Task: Open an excel sheet with  and write heading  Discount data  Add 10 product name:-  'Apple, Banana, _x000D_
Orange, Tomato, Potato, Onion, Carrot, Milk, Bread, Eggs (dozen). ' in January Last week sales are  1.99, 0.49, 0.79, 1.29, 0.99, 0.89, 0.69, 2.49, 1.99, 2.99. _x000D_
Discount (%):-  10, 20, 15, 5, 12, 8, 25, 10, 15, 20. Save page analysisSalesByMonth_2022
Action: Mouse moved to (87, 221)
Screenshot: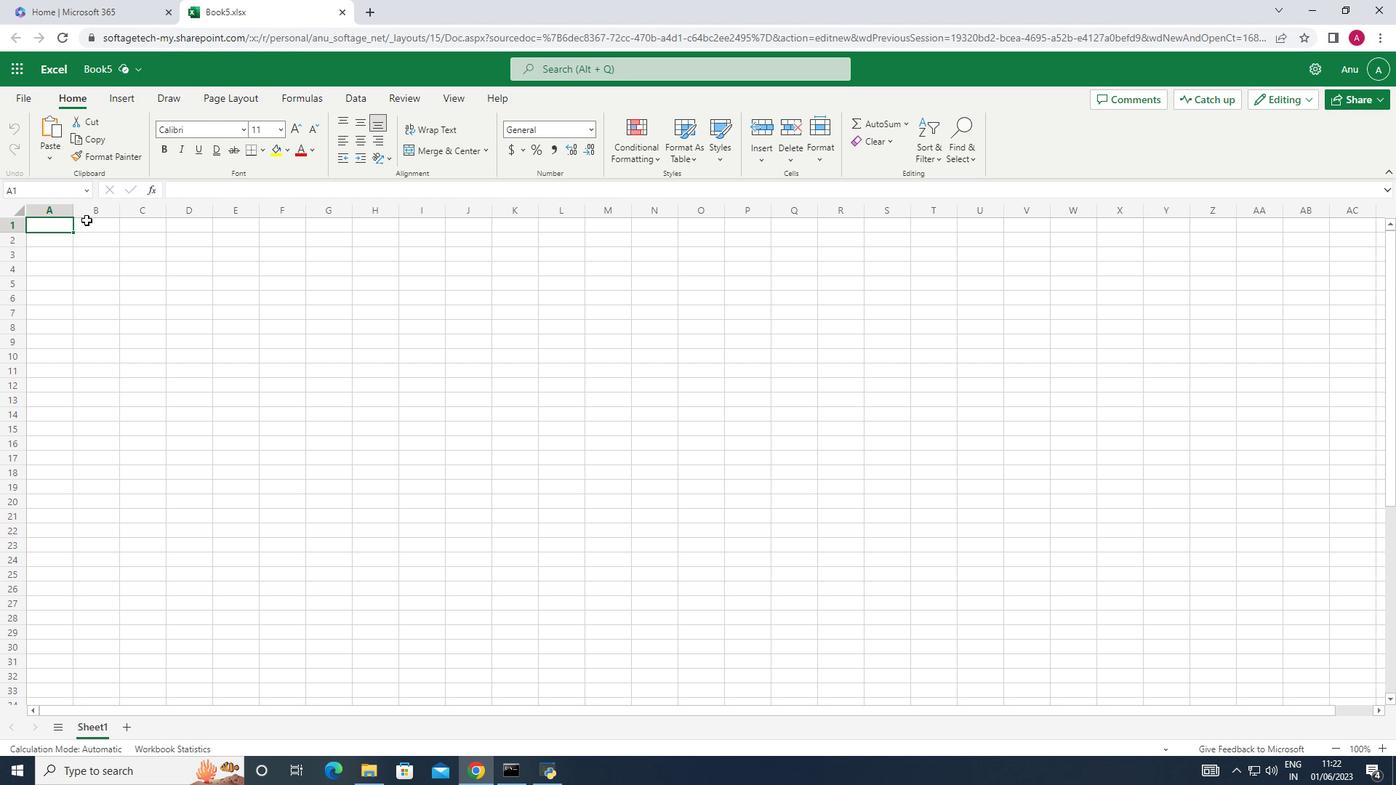
Action: Mouse pressed left at (87, 221)
Screenshot: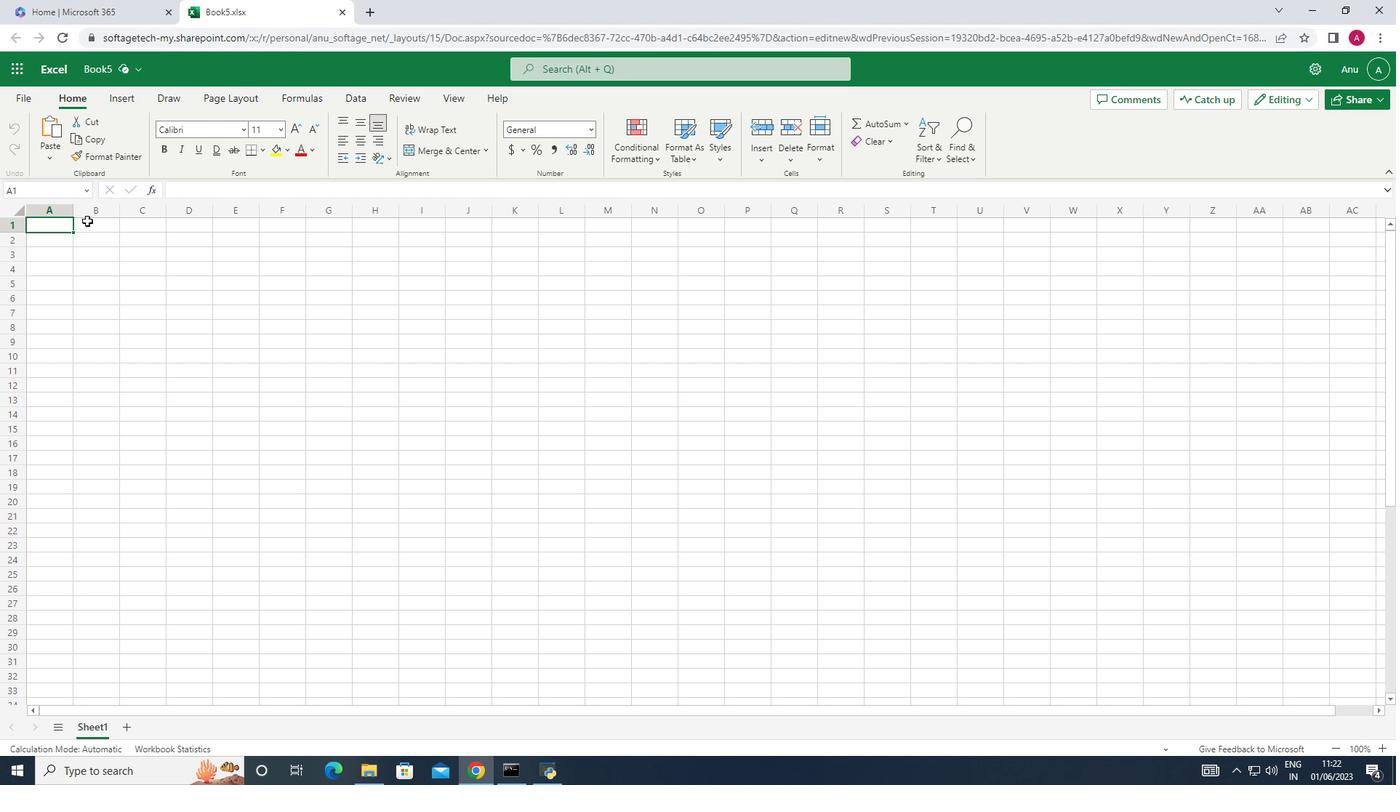 
Action: Key pressed <Key.shift>Discount<Key.space><Key.shift>Data<Key.down><Key.left><Key.shift_r>Produv<Key.backspace>ct<Key.space><Key.shift_r><Key.shift_r><Key.shift_r>Name<Key.down><Key.shift>Apple<Key.space><Key.down><Key.shift>Bnana<Key.up><Key.down><Key.shift>Banana<Key.down><Key.shift>Orange<Key.down><Key.shift><Key.shift><Key.shift>Tomato<Key.down><Key.shift>Potato<Key.down><Key.shift>Onion<Key.down><Key.shift>Carrot<Key.down><Key.shift>Milk<Key.down><Key.shift><Key.shift>Bread<Key.down><Key.shift><Key.shift><Key.shift>Eggd<Key.shift_r>(dozen<Key.shift_r><Key.shift_r><Key.shift_r><Key.shift_r><Key.shift_r><Key.shift_r><Key.shift_r><Key.shift_r>)
Screenshot: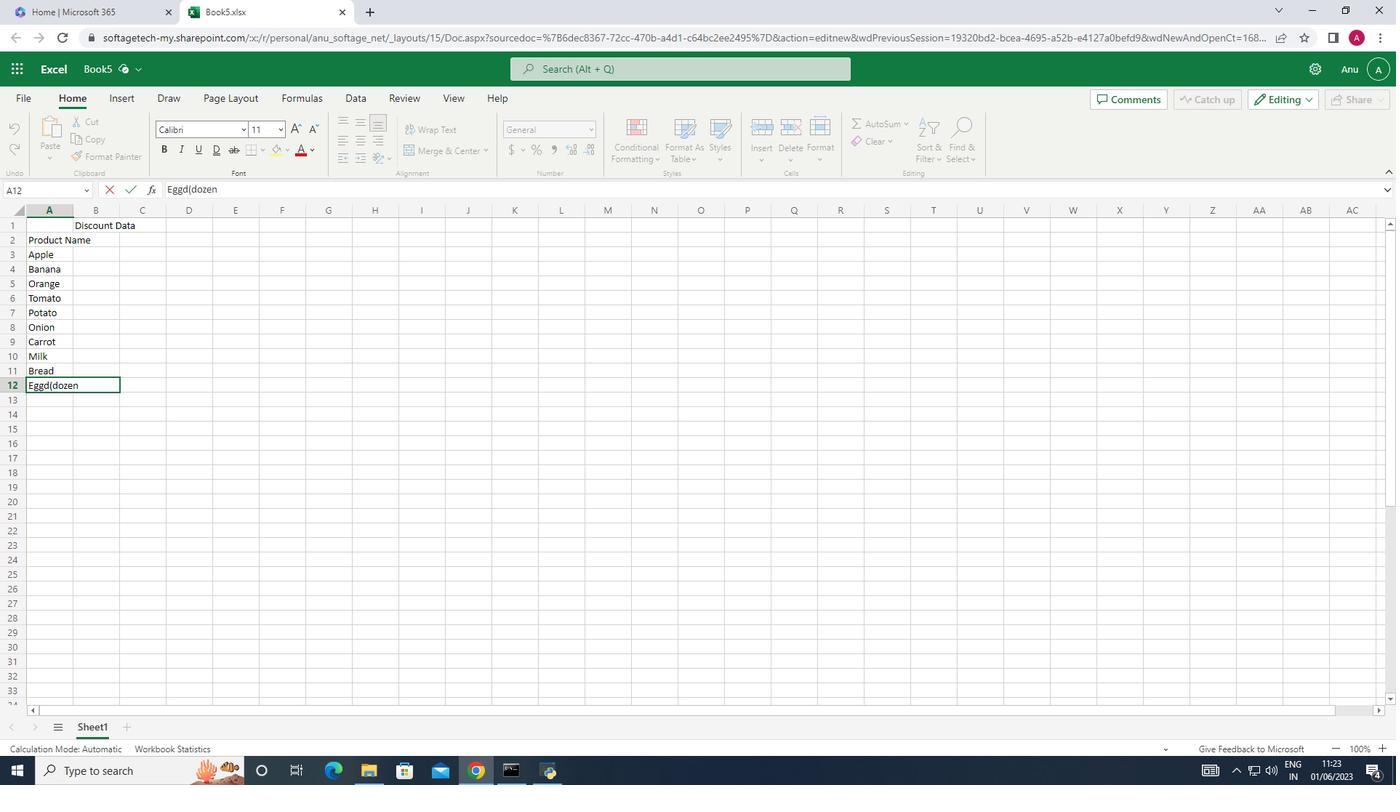 
Action: Mouse moved to (71, 210)
Screenshot: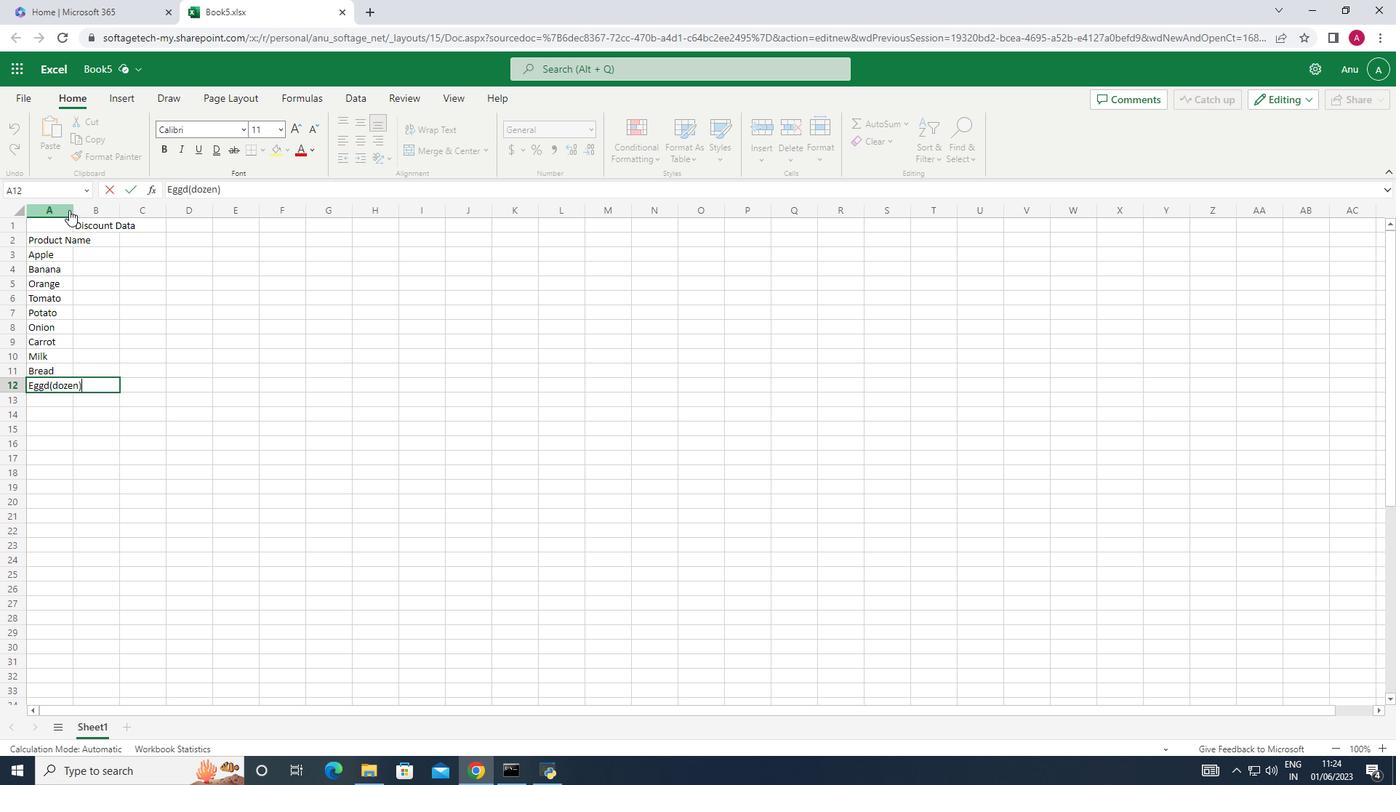 
Action: Mouse pressed left at (71, 210)
Screenshot: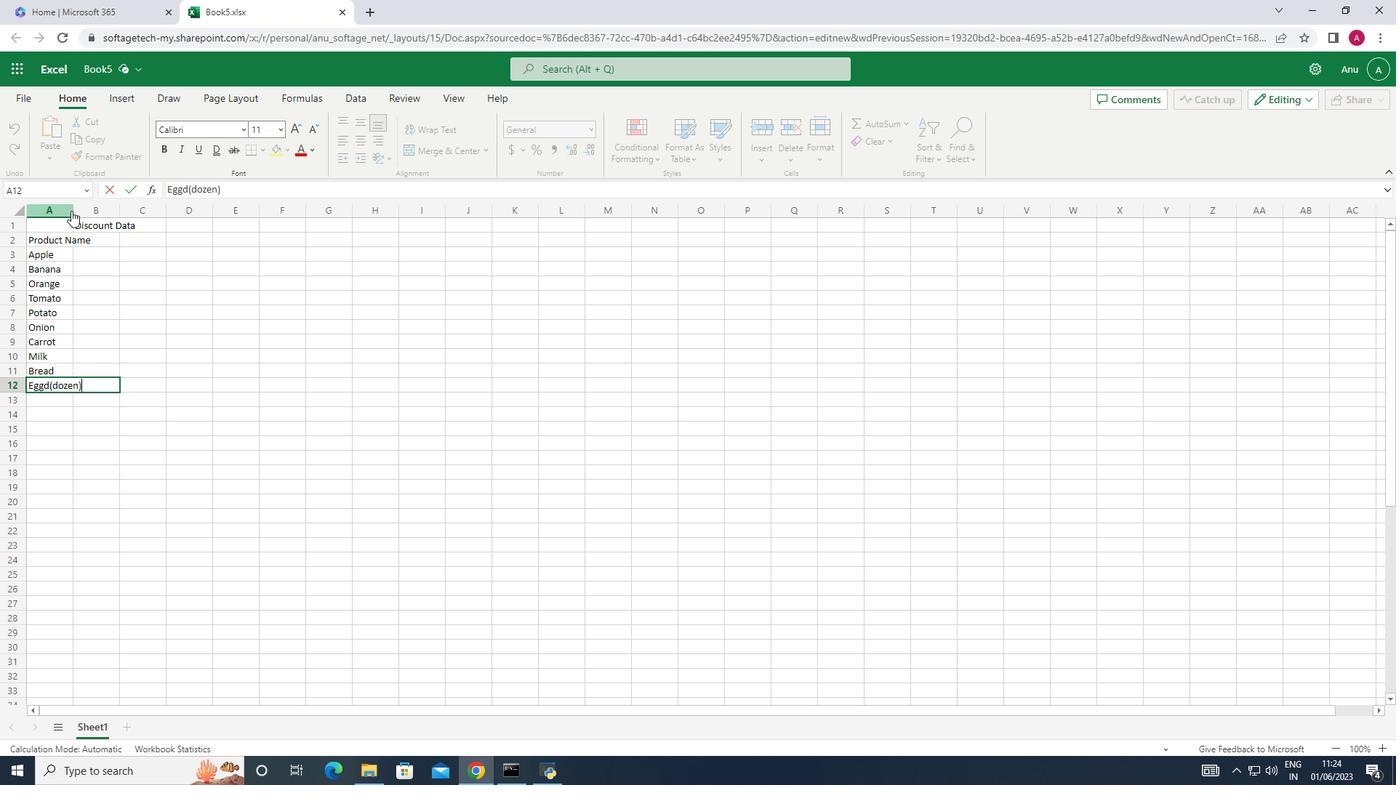
Action: Mouse moved to (74, 208)
Screenshot: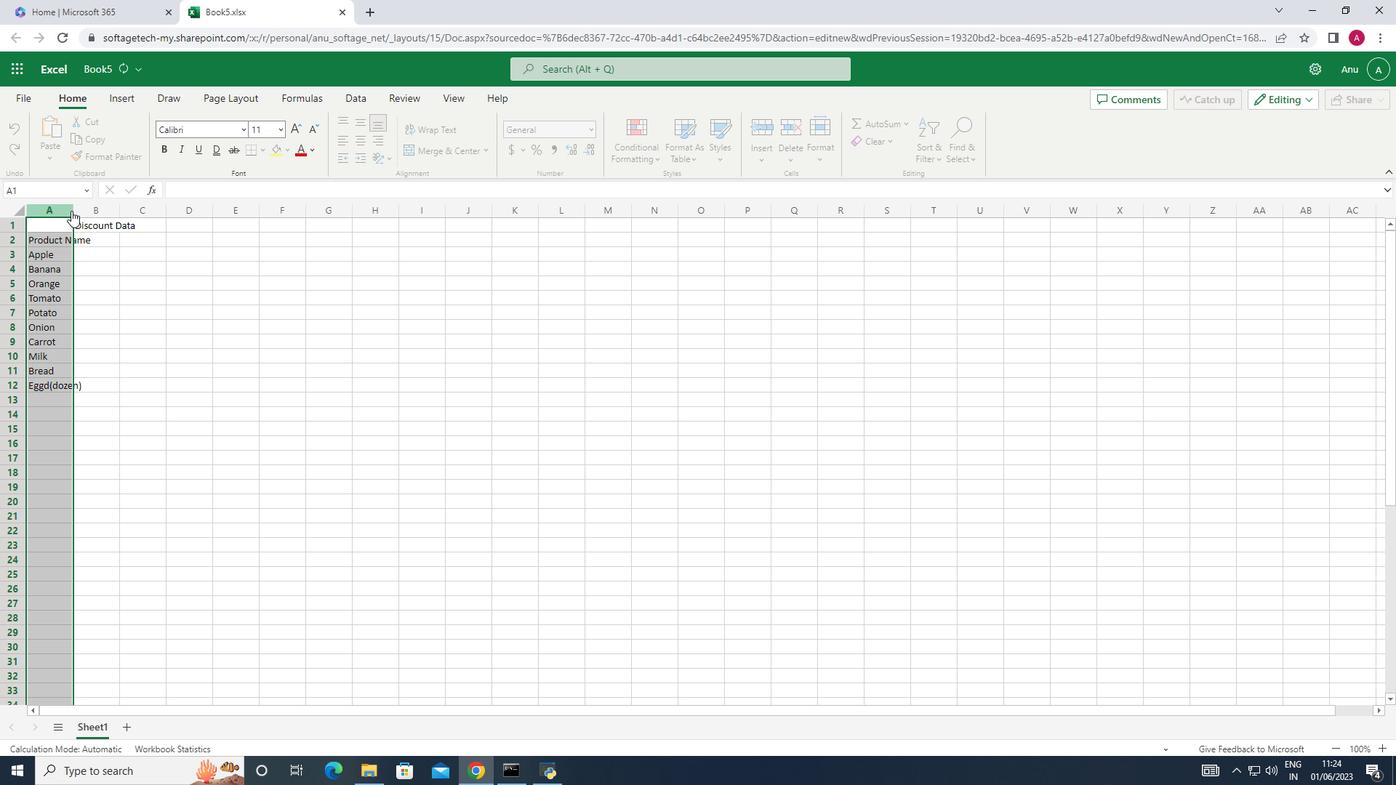 
Action: Mouse pressed left at (74, 208)
Screenshot: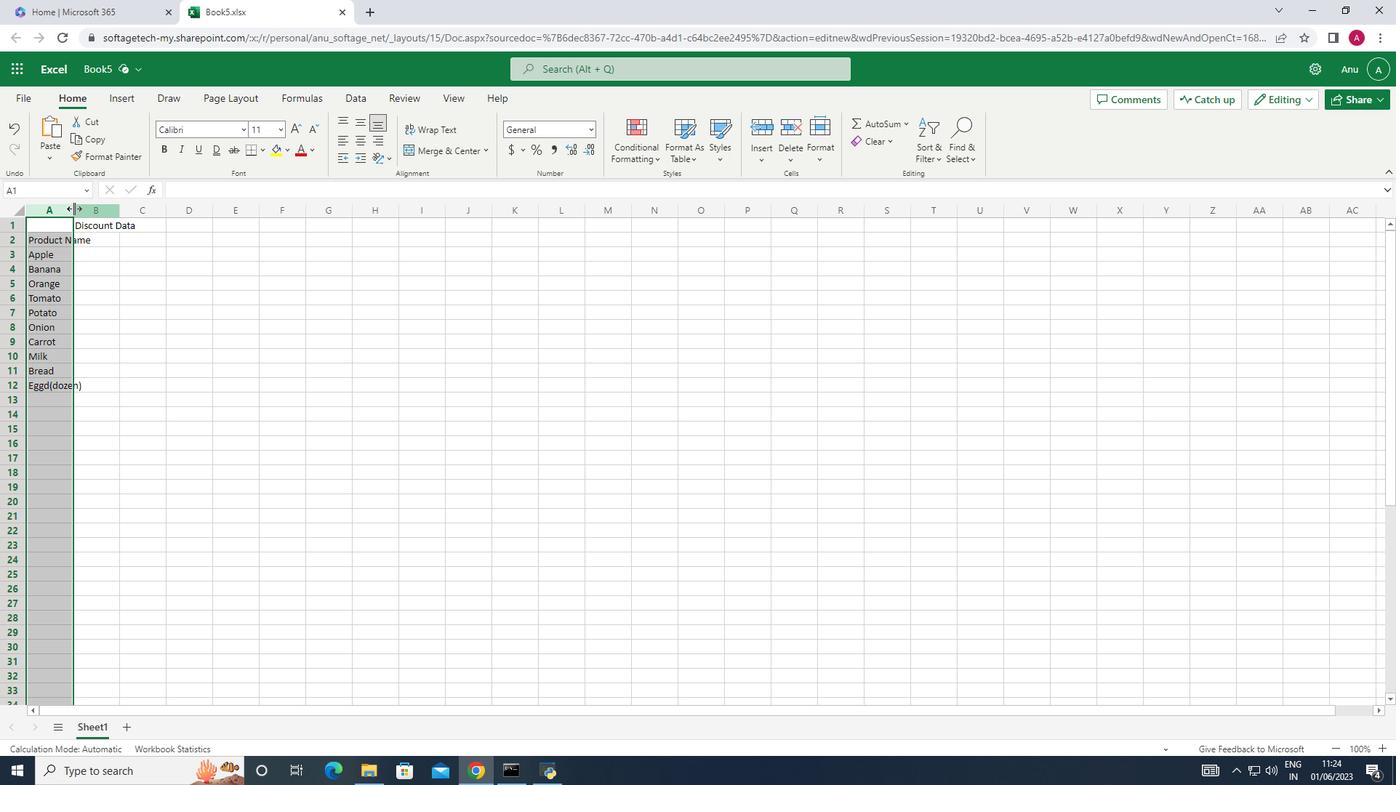 
Action: Mouse pressed left at (74, 208)
Screenshot: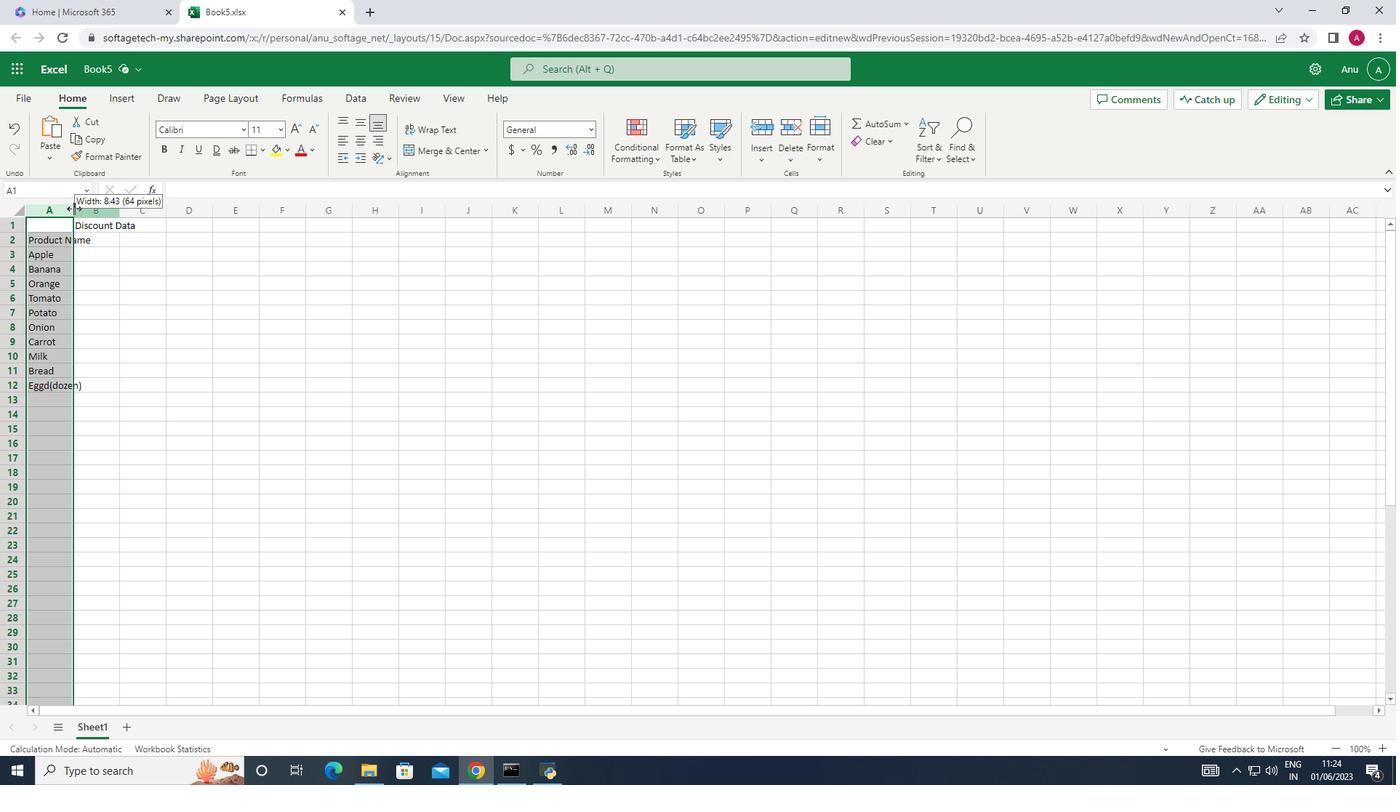 
Action: Mouse moved to (109, 244)
Screenshot: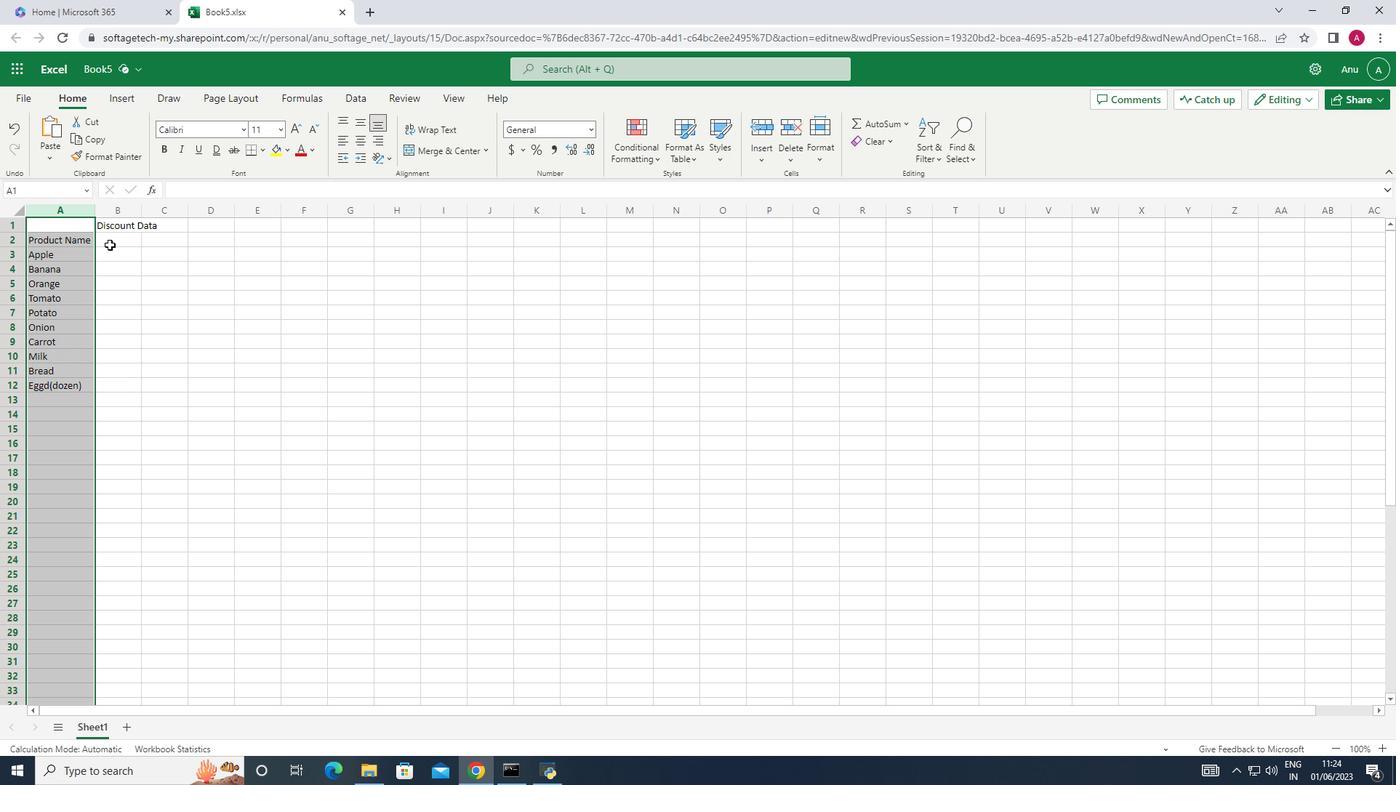 
Action: Mouse pressed left at (109, 244)
Screenshot: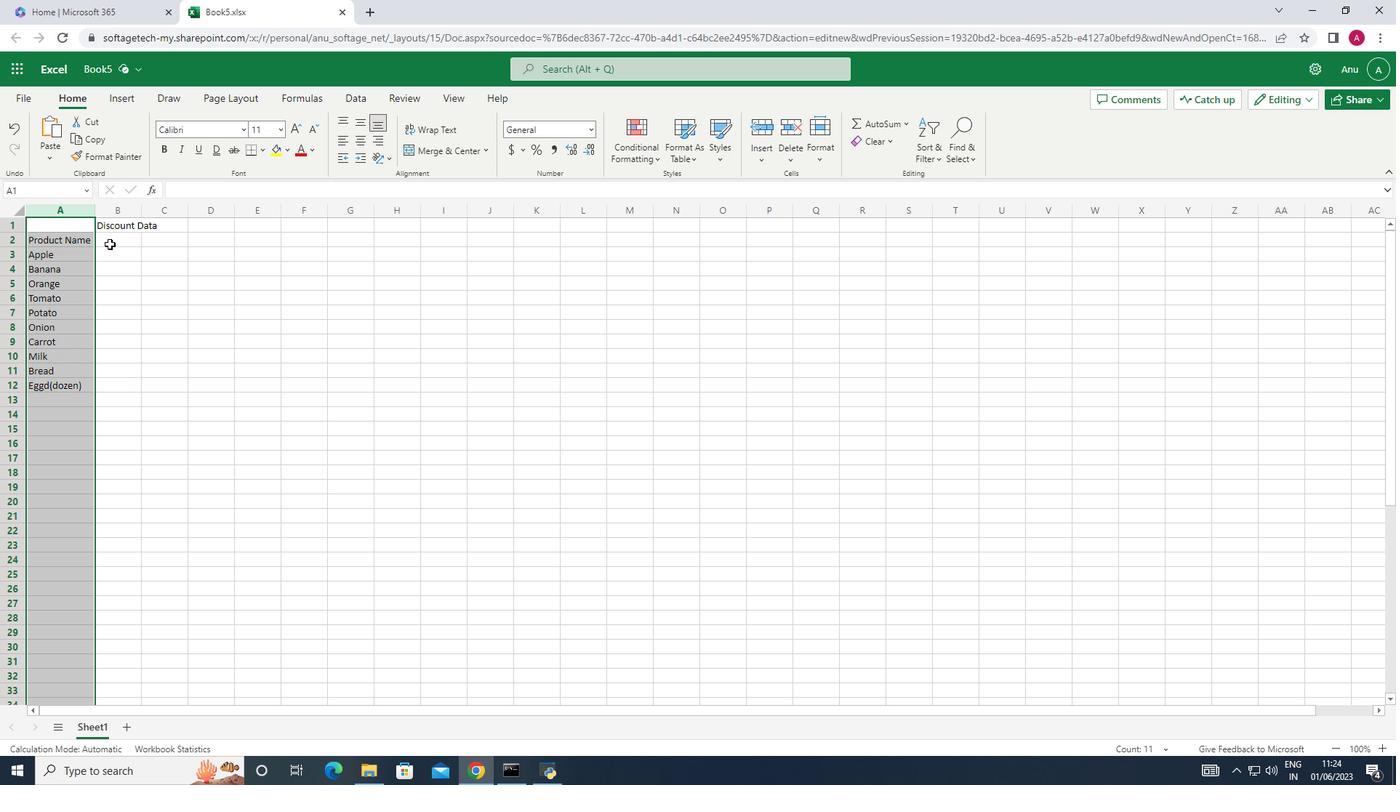 
Action: Key pressed <Key.shift_r>January<Key.space><Key.shift_r>Last<Key.space><Key.shift>Week<Key.space><Key.shift>Sales<Key.down>1.99<Key.down>0.49<Key.down>0.79<Key.down>1.29<Key.down>0.99<Key.down>0.89<Key.down>0.69<Key.down>2.49<Key.down>1.99<Key.down>2.99
Screenshot: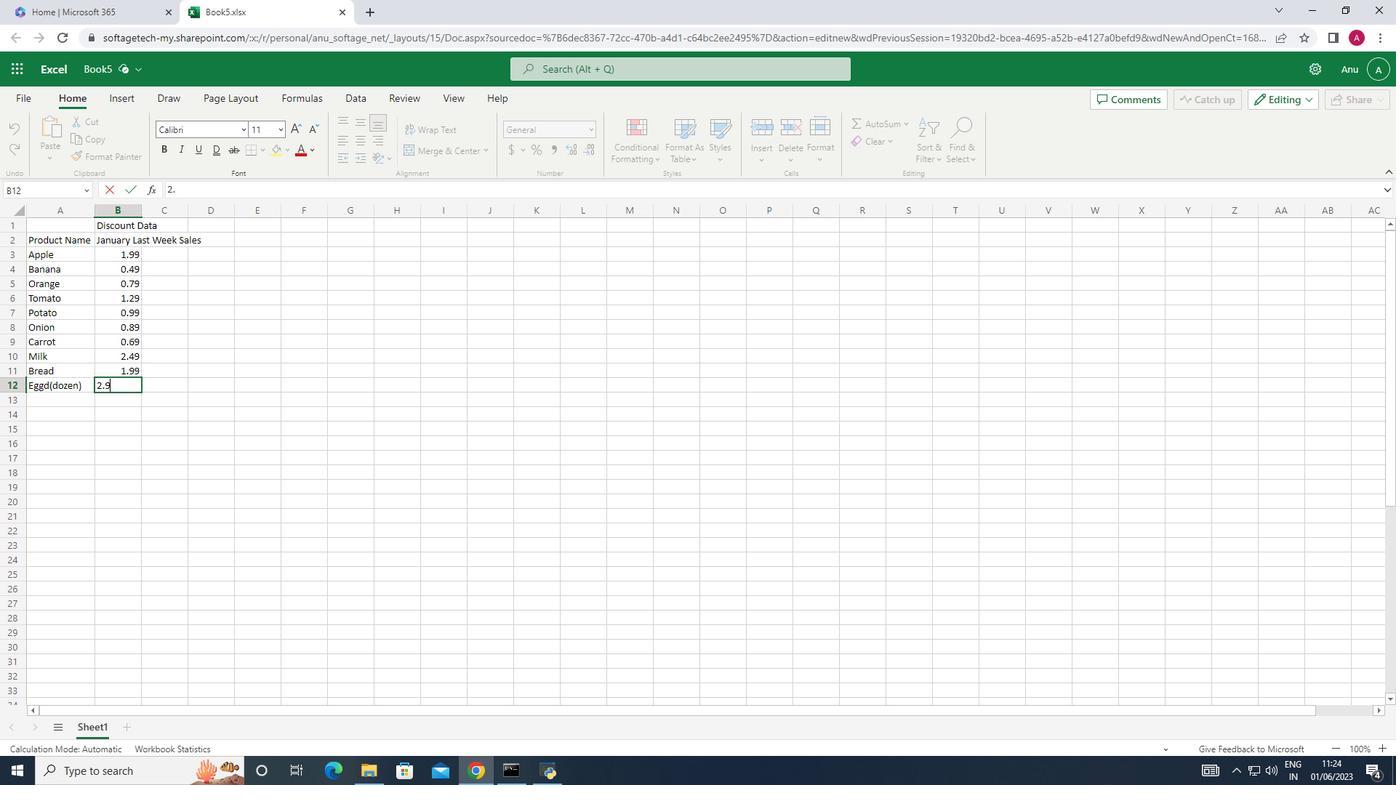 
Action: Mouse moved to (141, 205)
Screenshot: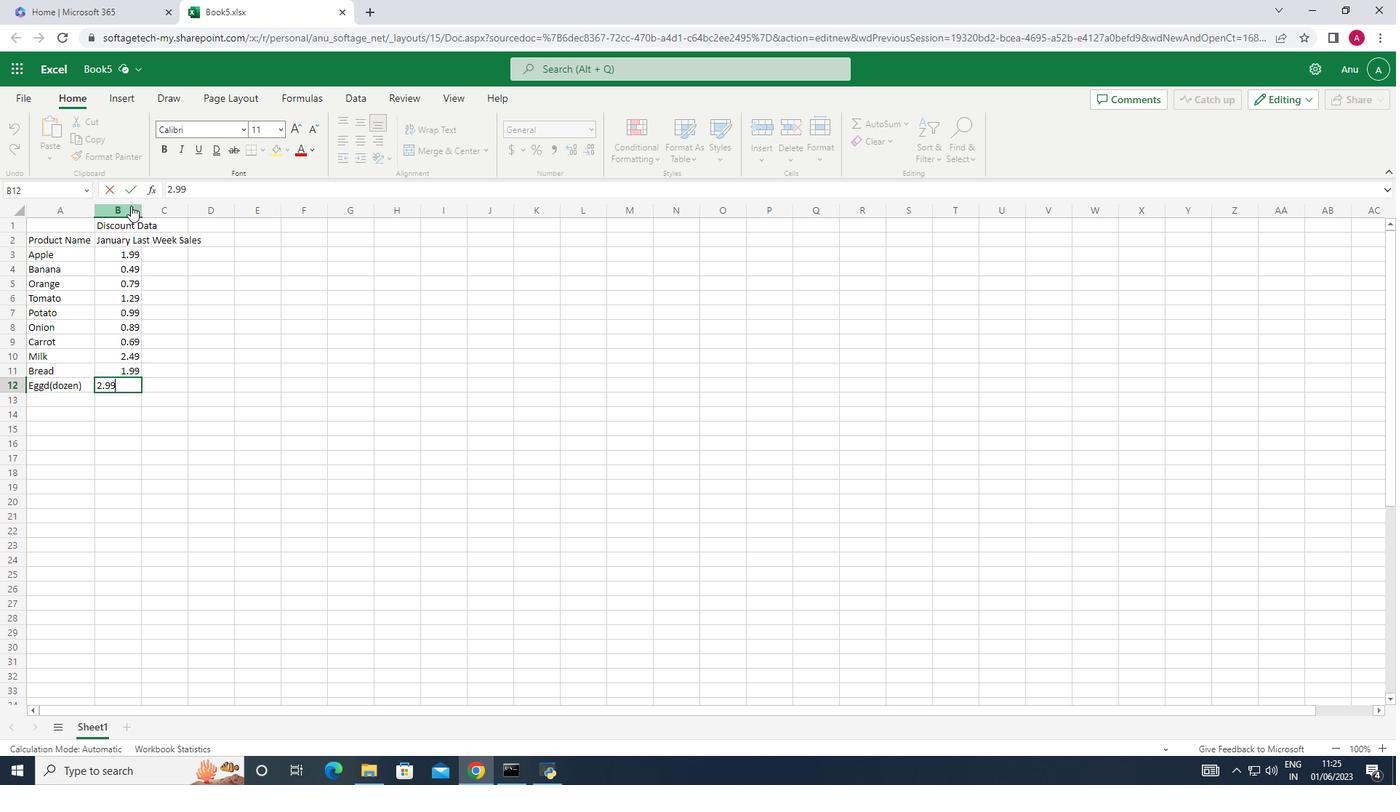 
Action: Mouse pressed left at (141, 205)
Screenshot: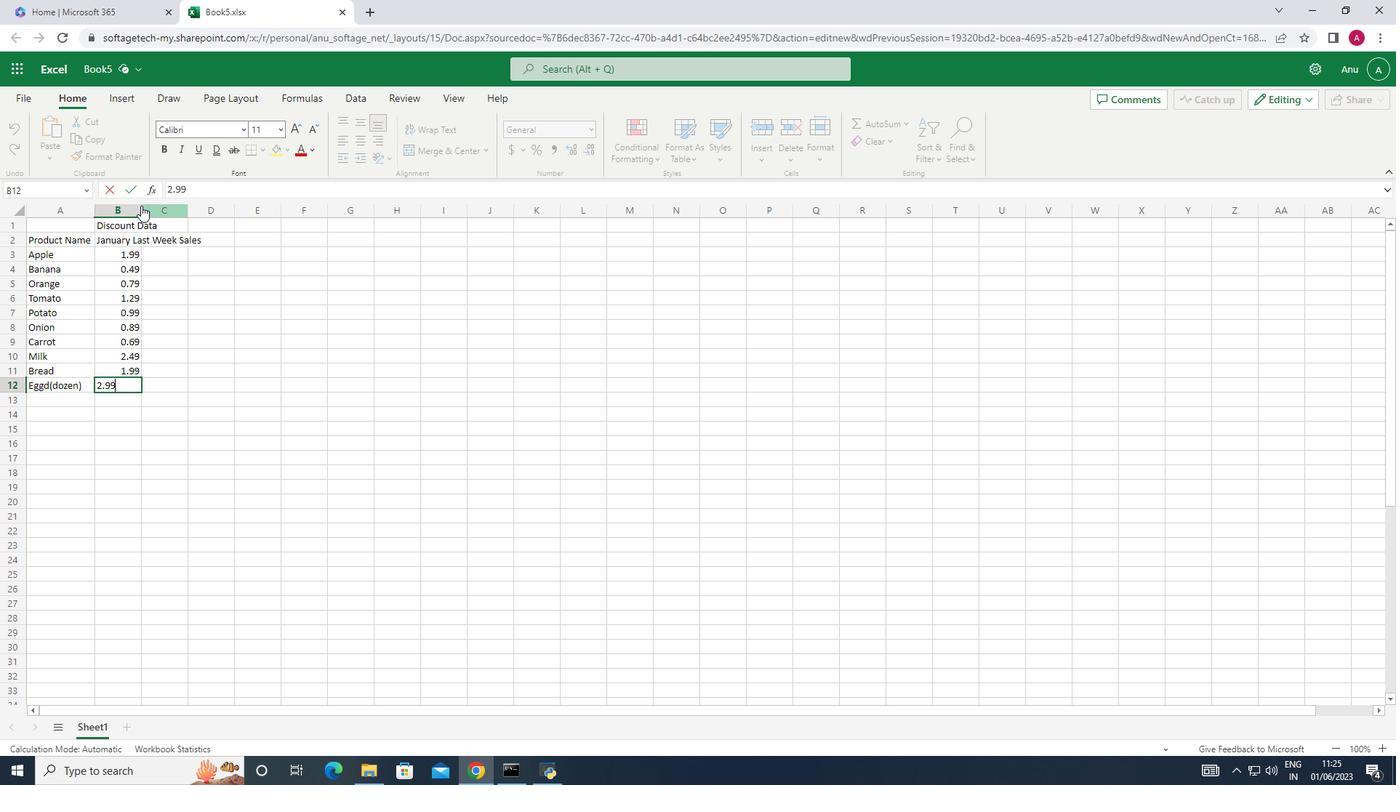 
Action: Mouse moved to (138, 208)
Screenshot: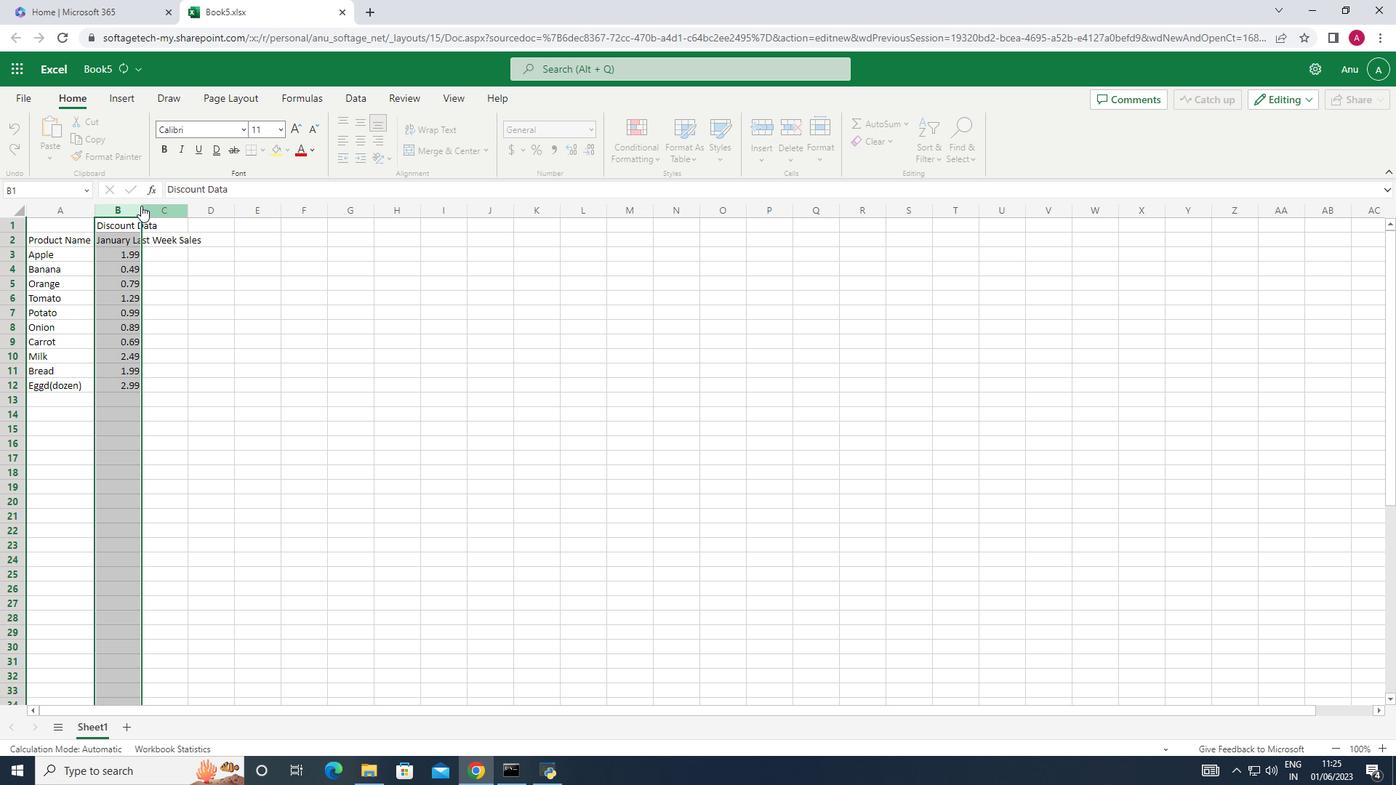 
Action: Mouse pressed left at (138, 208)
Screenshot: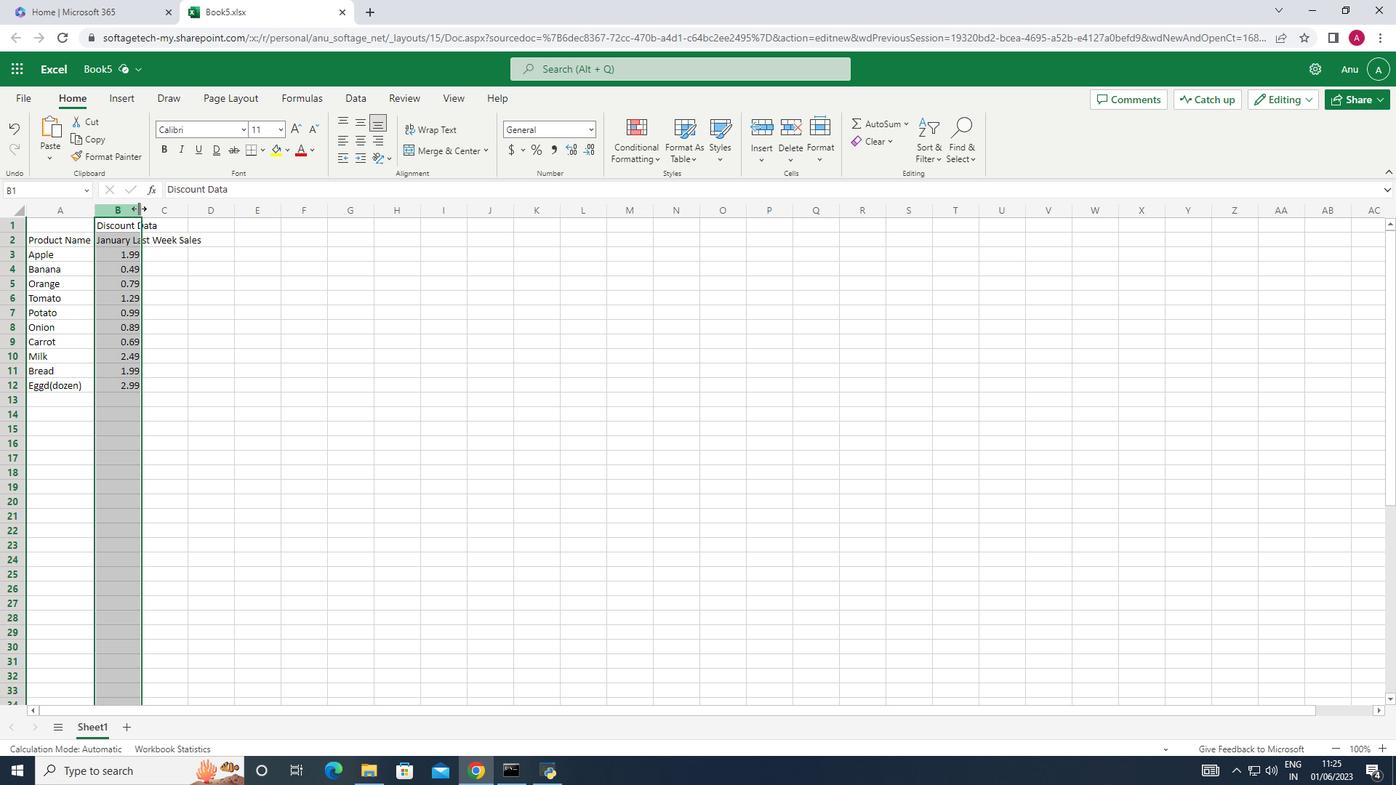 
Action: Mouse pressed left at (138, 208)
Screenshot: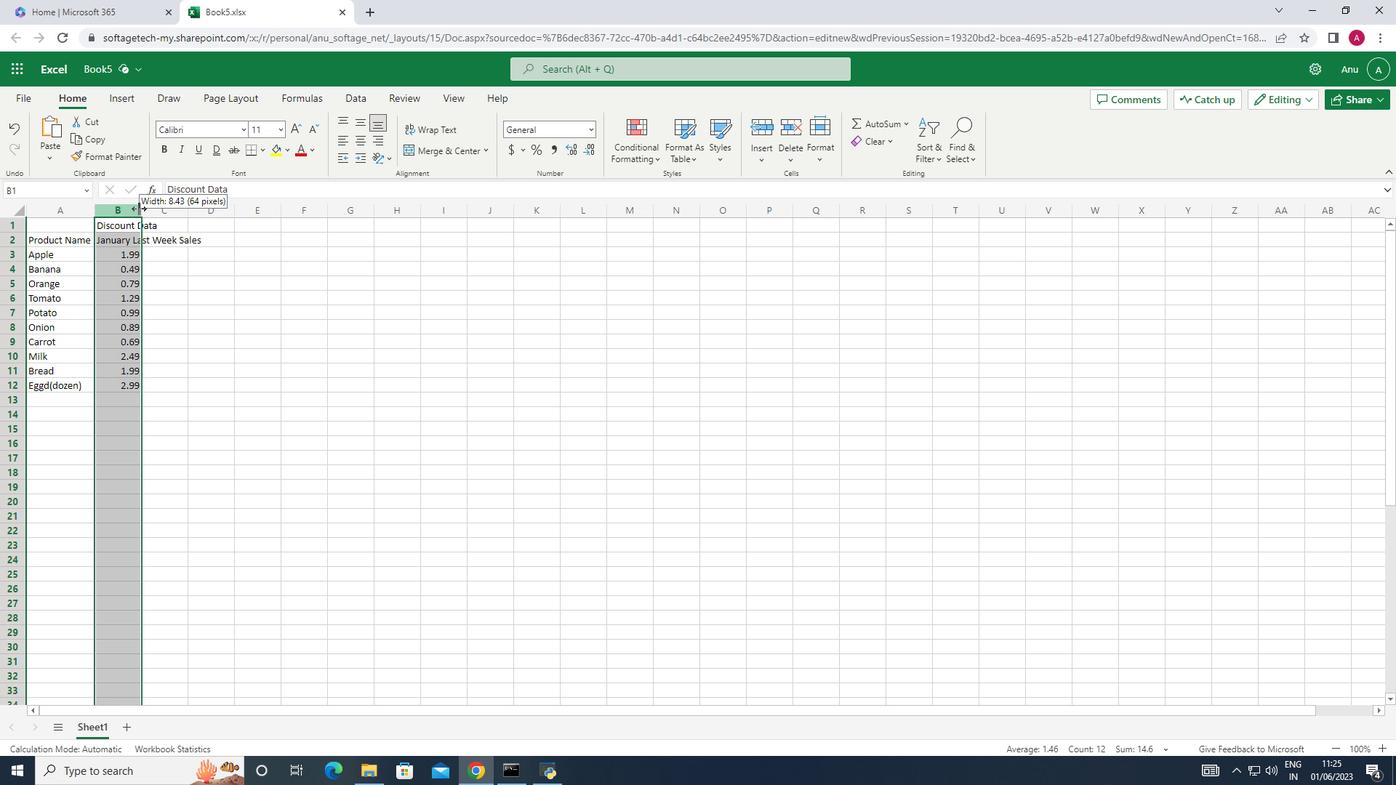 
Action: Mouse moved to (237, 241)
Screenshot: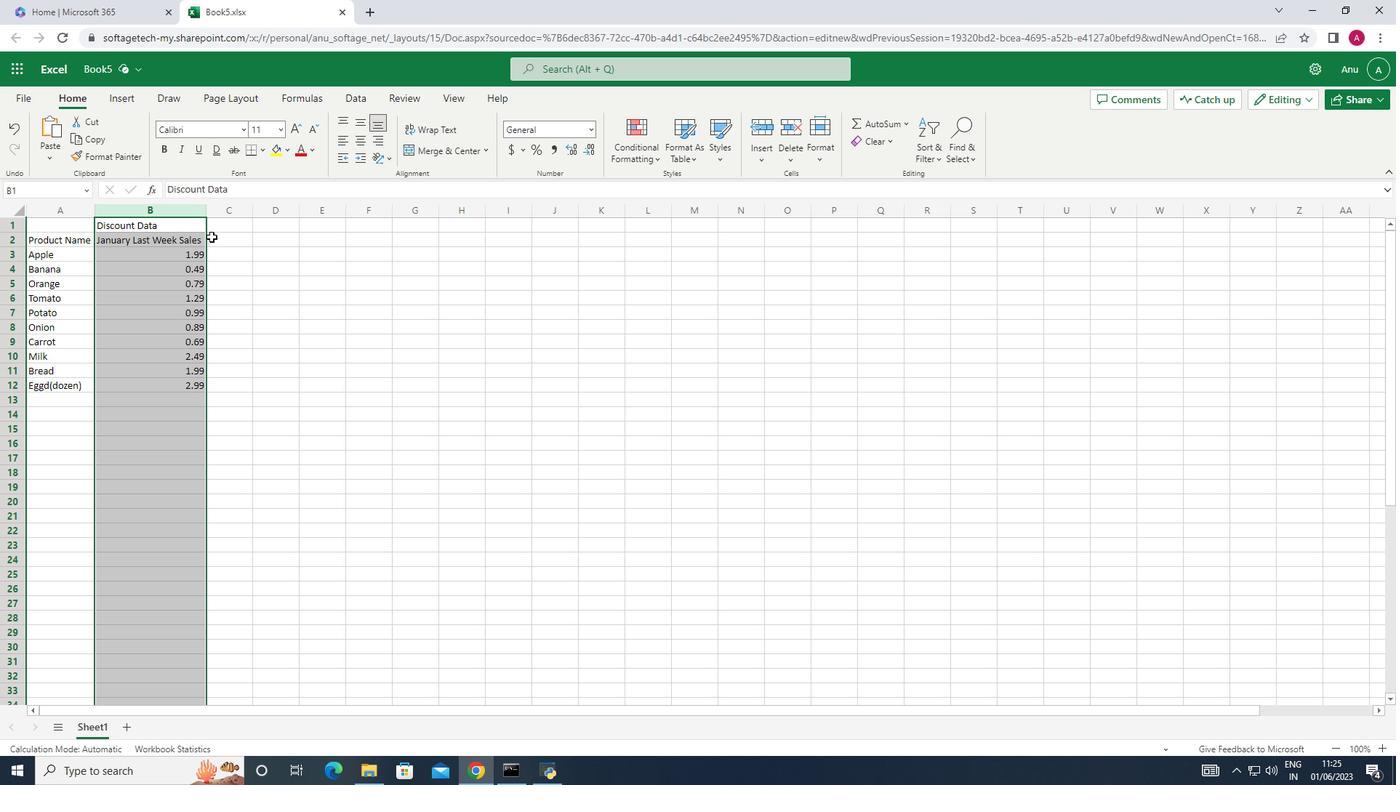 
Action: Mouse pressed left at (237, 241)
Screenshot: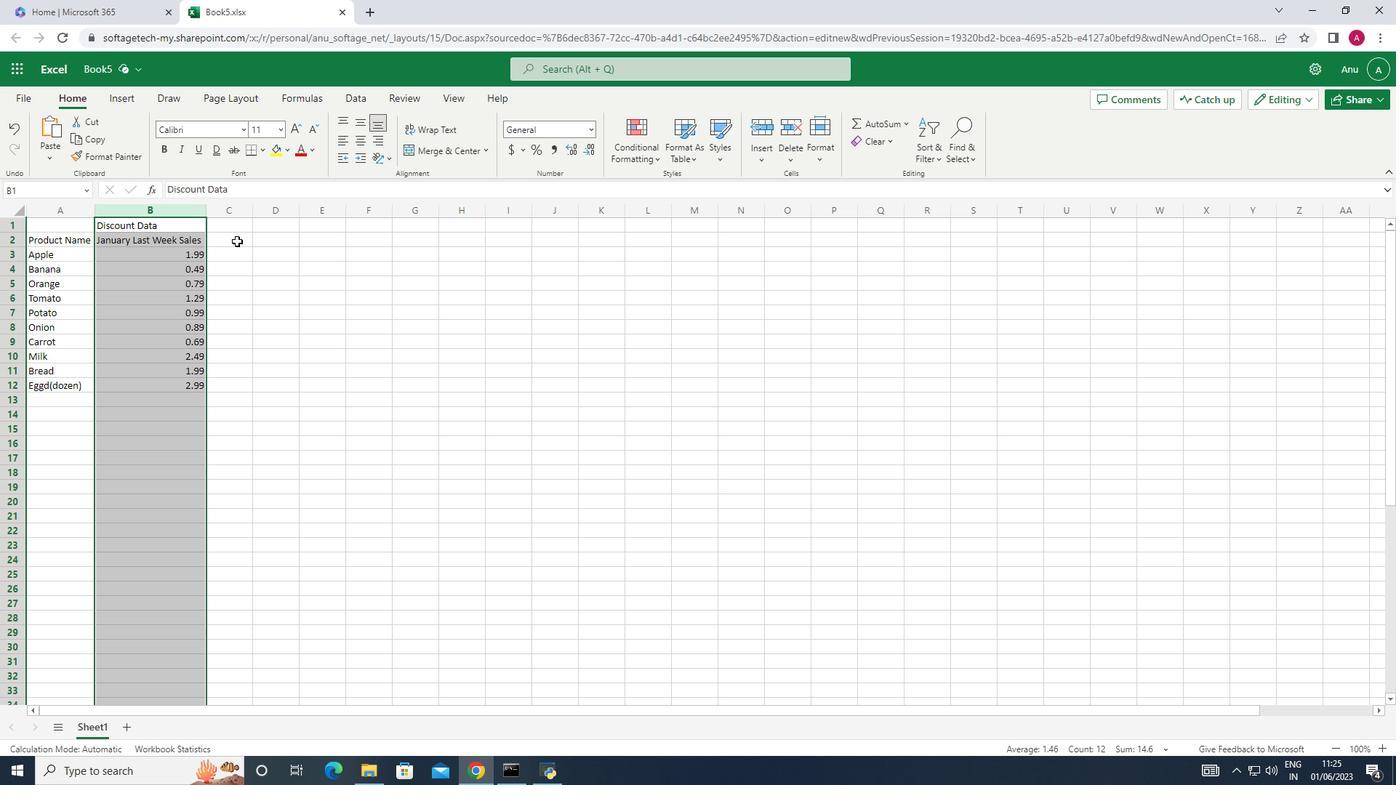 
Action: Key pressed <Key.shift>Discount<Key.down>
Screenshot: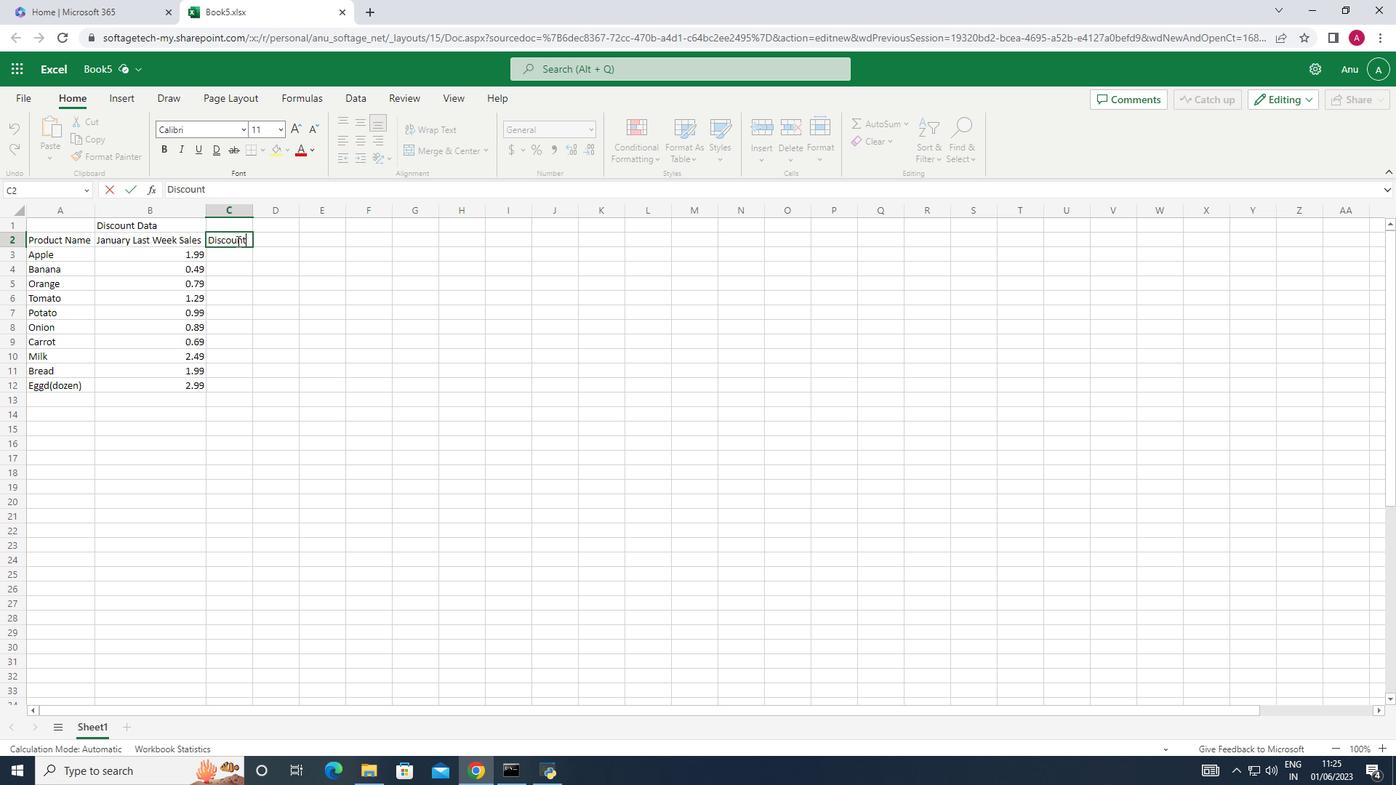 
Action: Mouse moved to (539, 149)
Screenshot: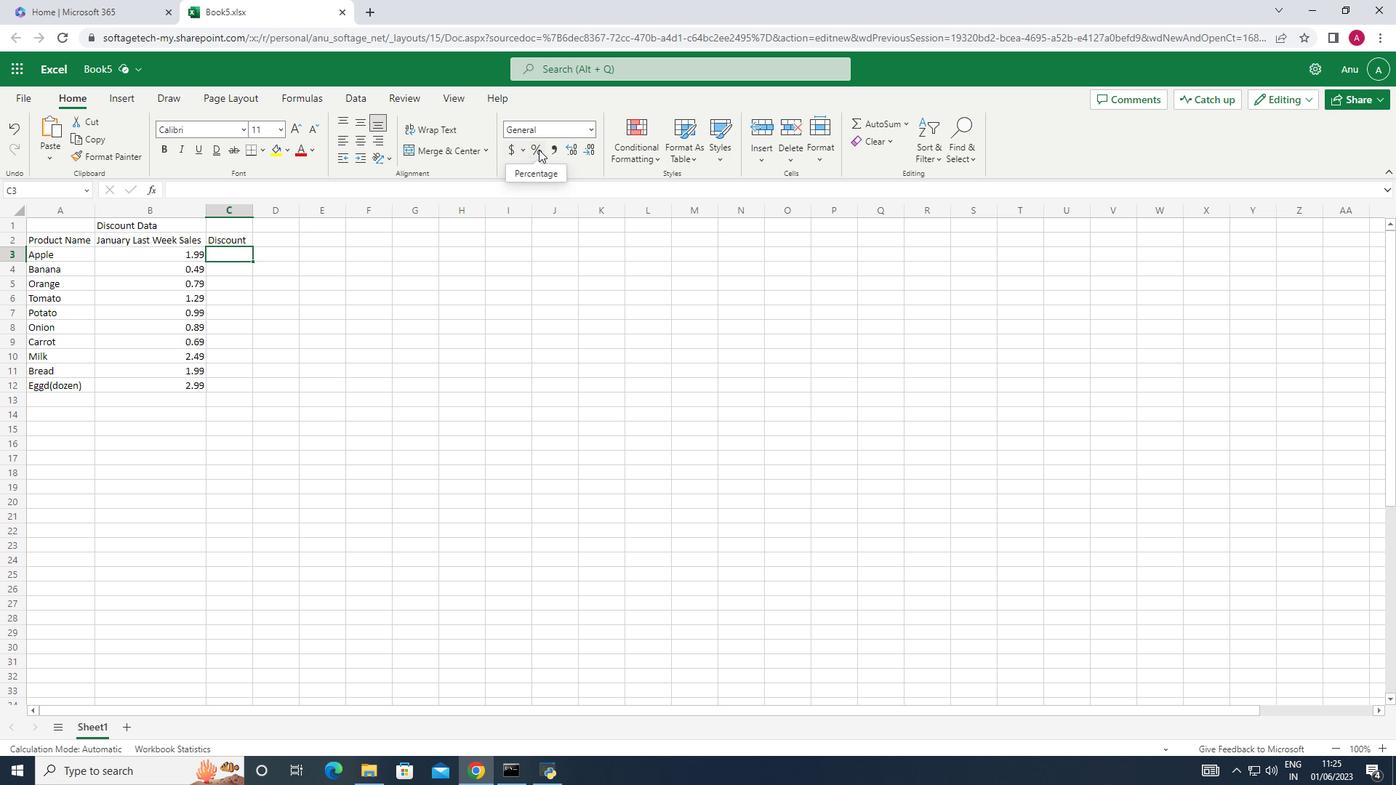 
Action: Mouse pressed left at (539, 149)
Screenshot: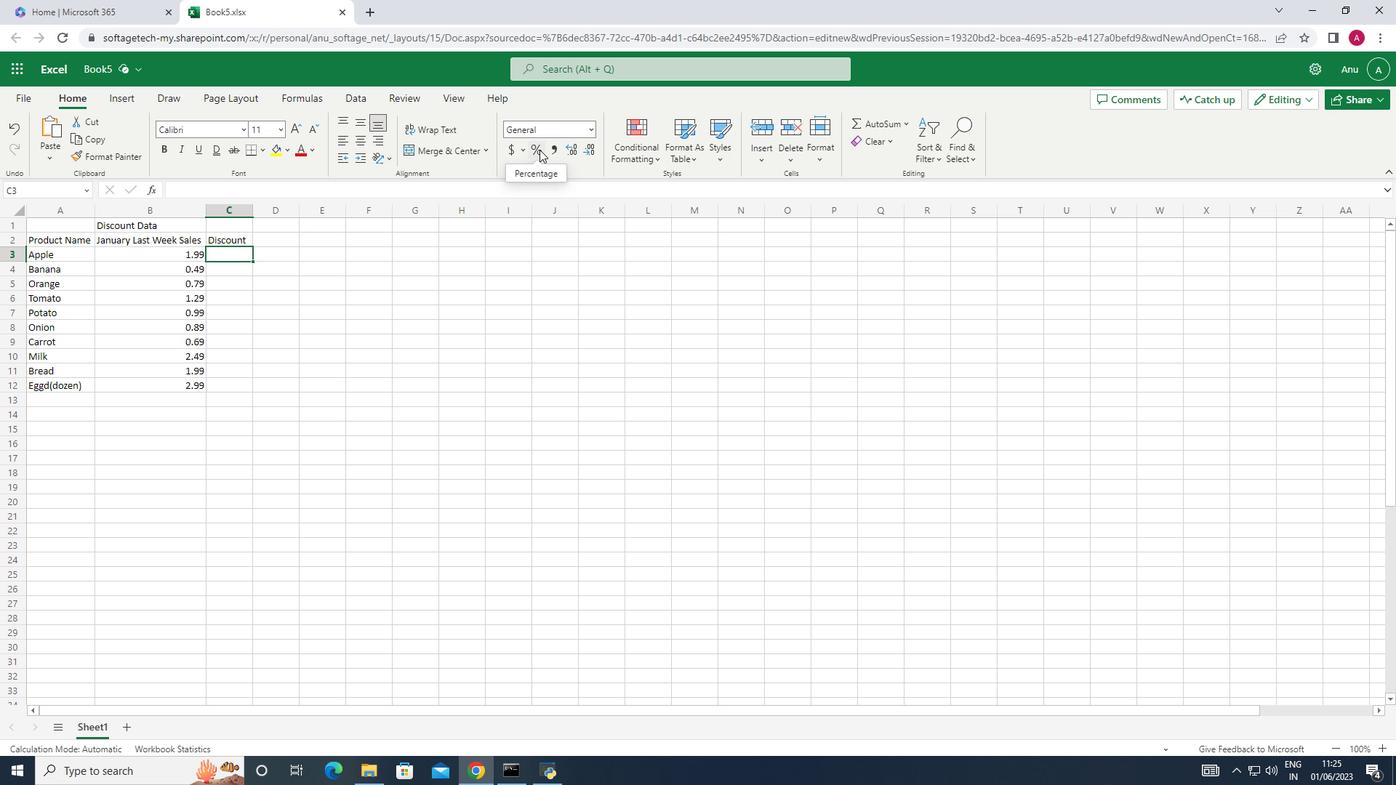 
Action: Key pressed 10<Key.down>
Screenshot: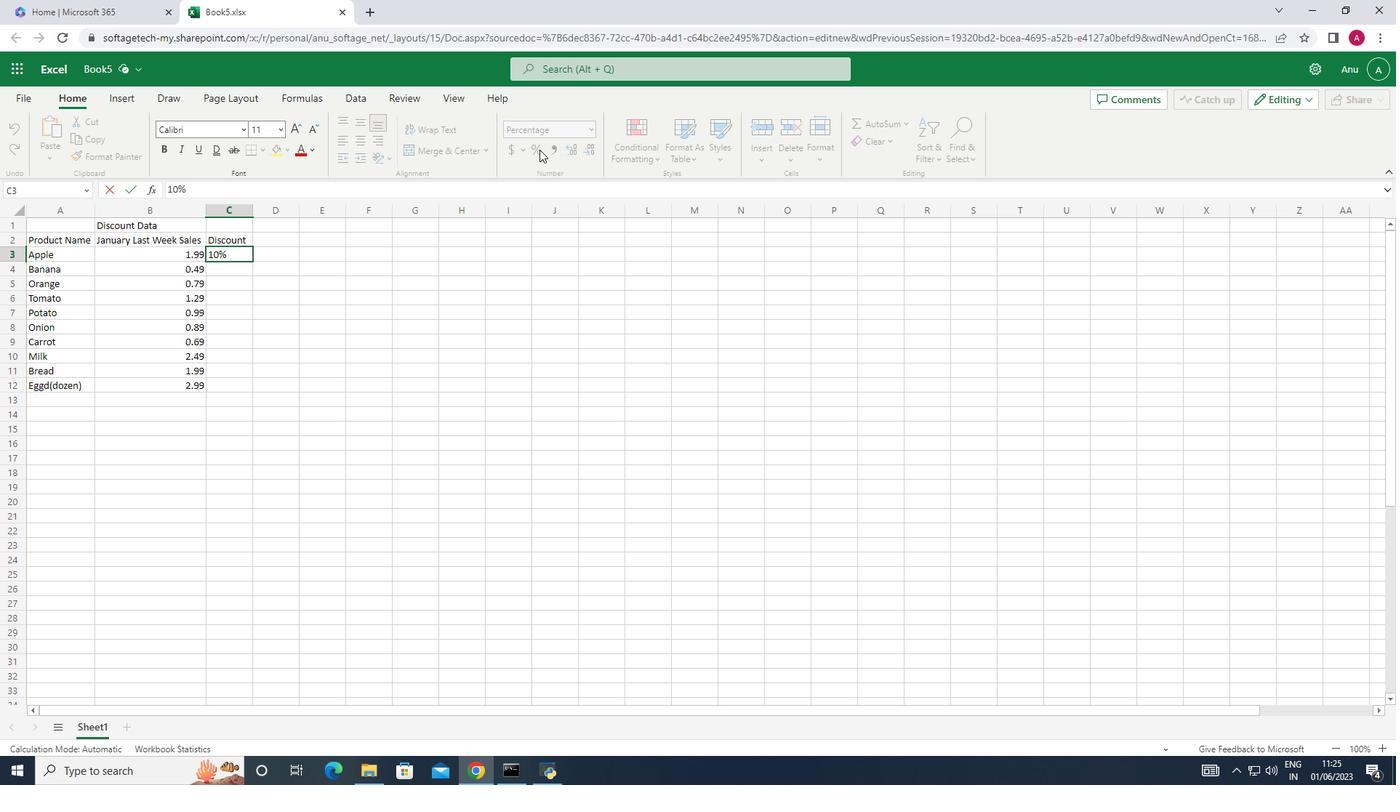 
Action: Mouse pressed left at (539, 149)
Screenshot: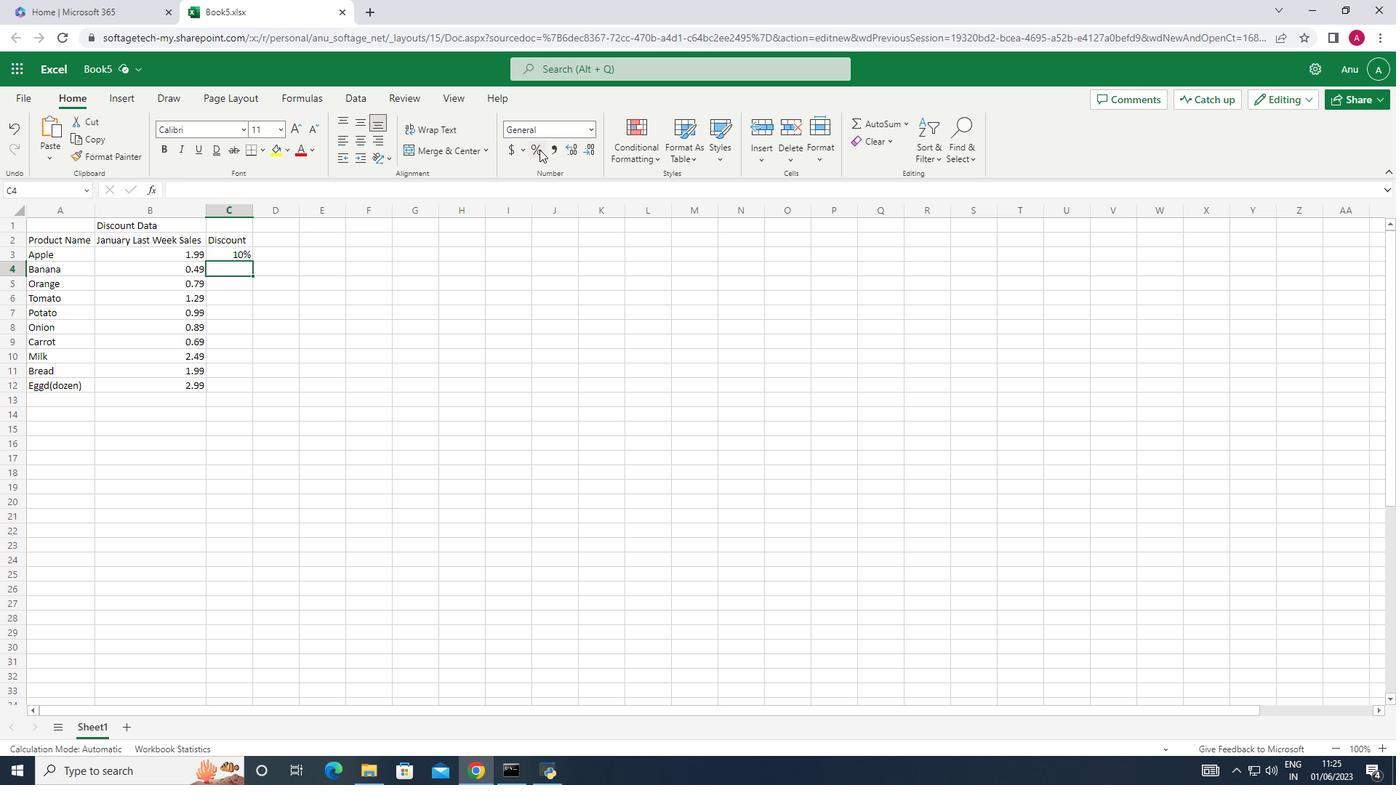 
Action: Key pressed 20<Key.down>
Screenshot: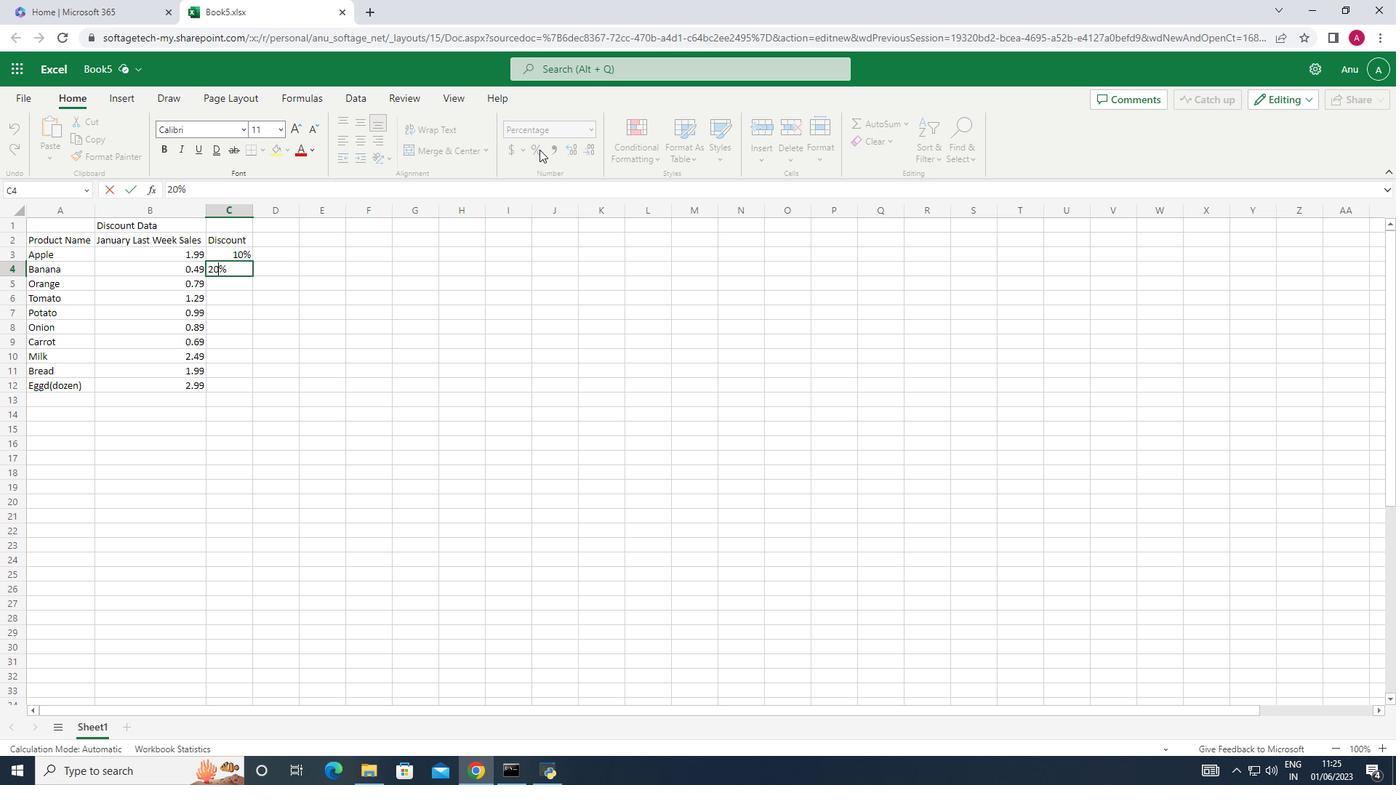 
Action: Mouse pressed left at (539, 149)
Screenshot: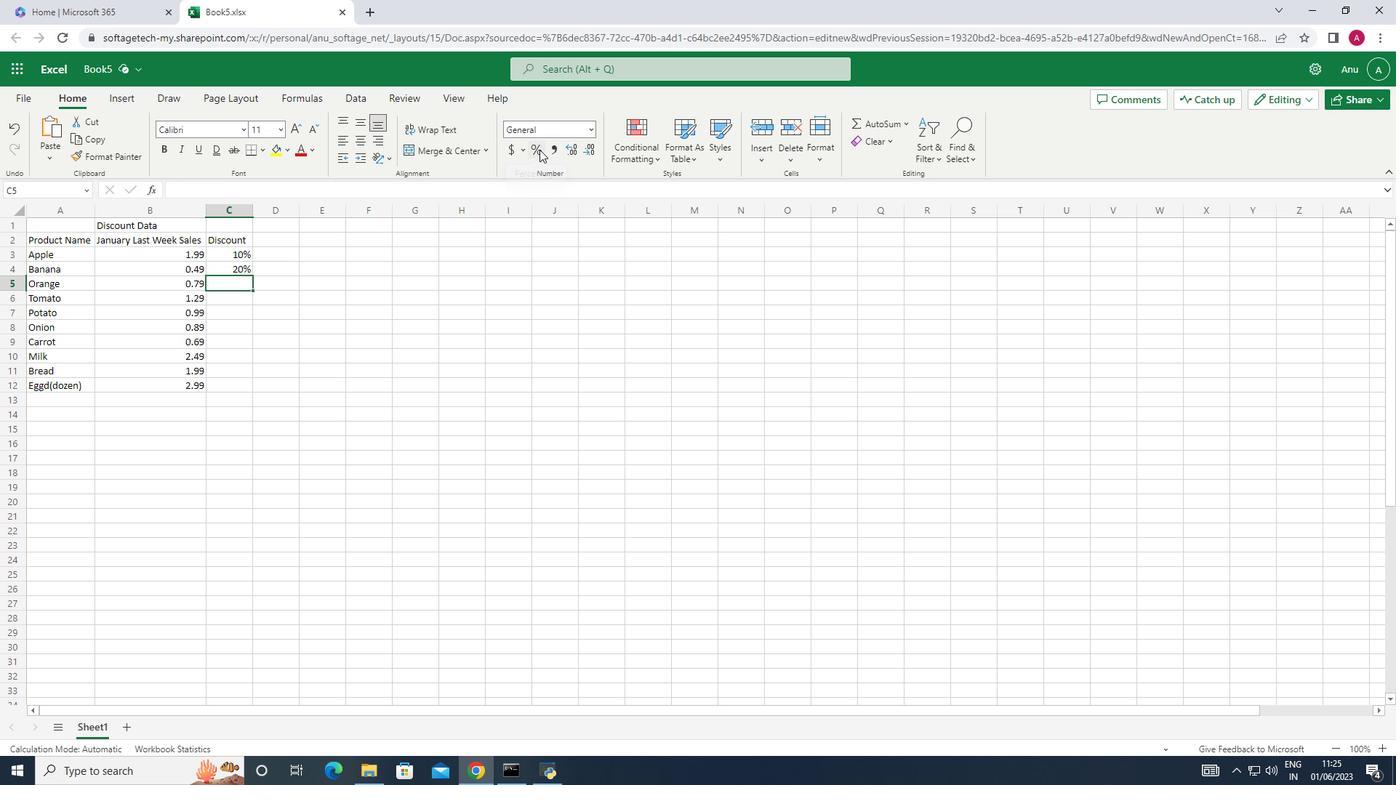 
Action: Key pressed 15<Key.down>
Screenshot: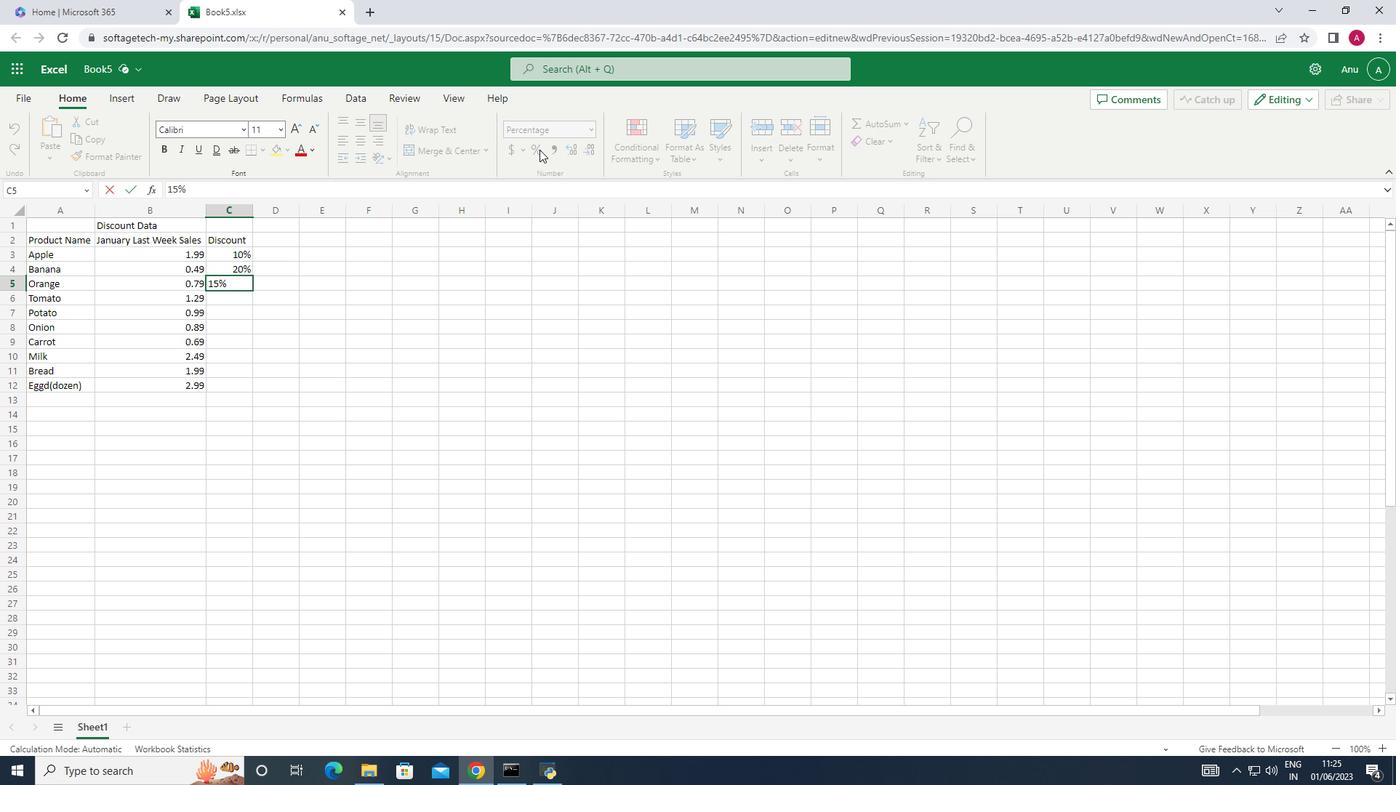 
Action: Mouse pressed left at (539, 149)
Screenshot: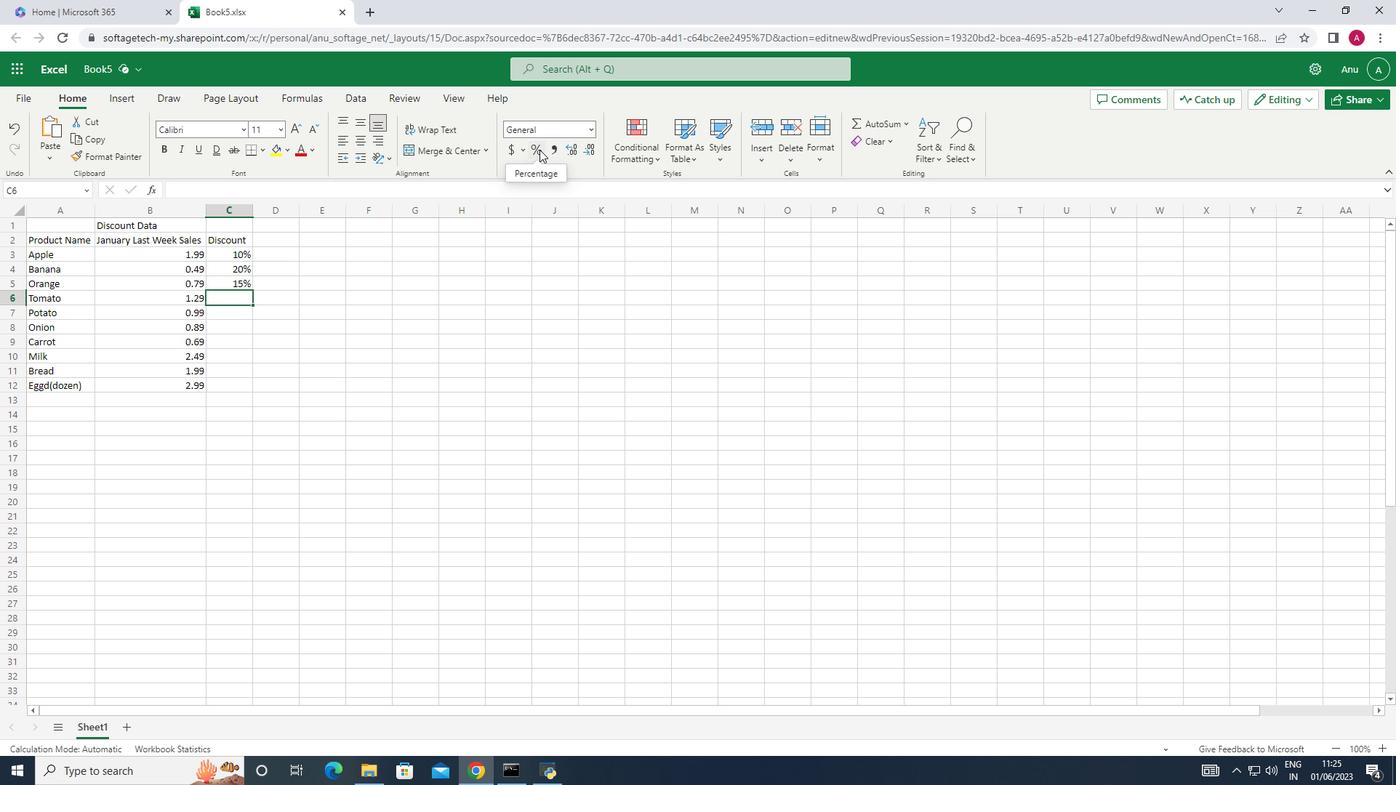 
Action: Key pressed 5<Key.down>
Screenshot: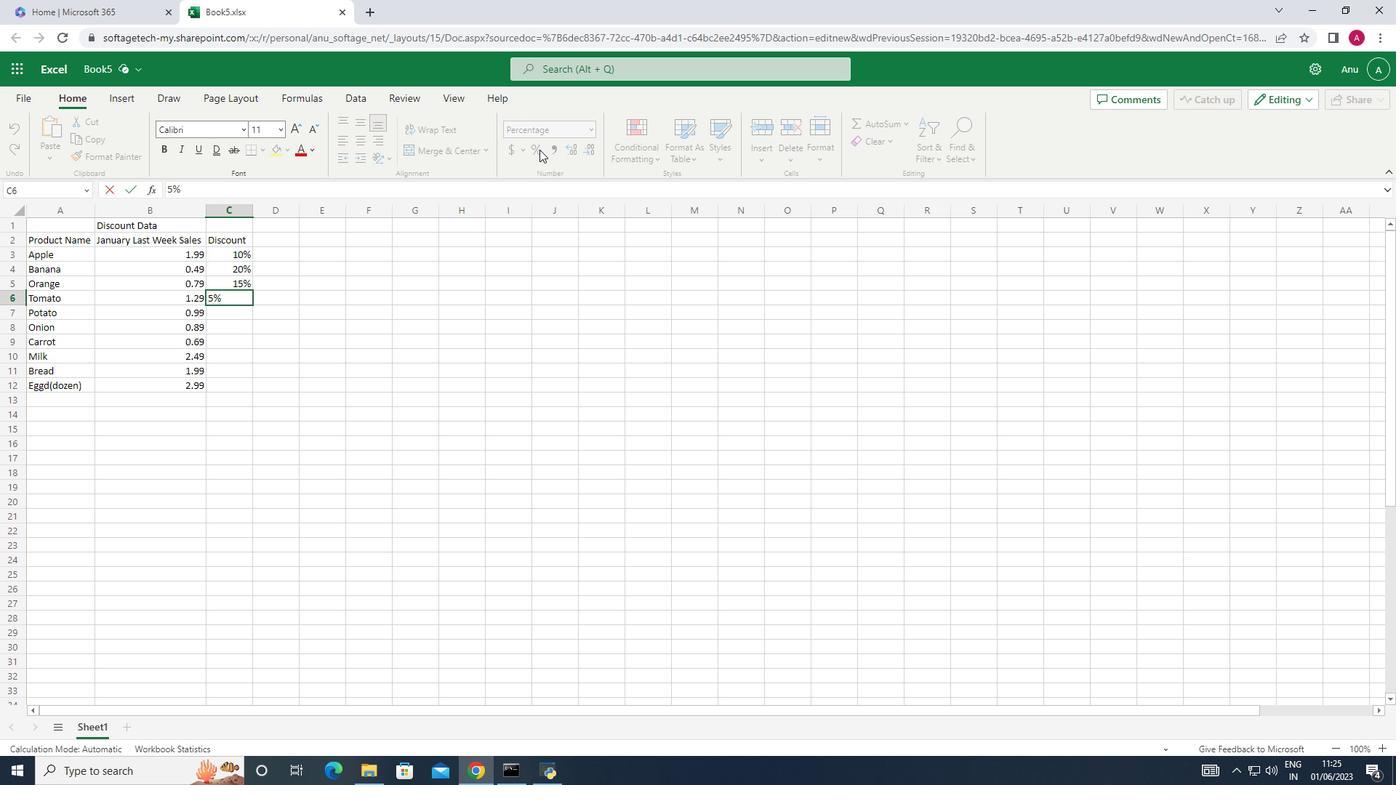 
Action: Mouse pressed left at (539, 149)
Screenshot: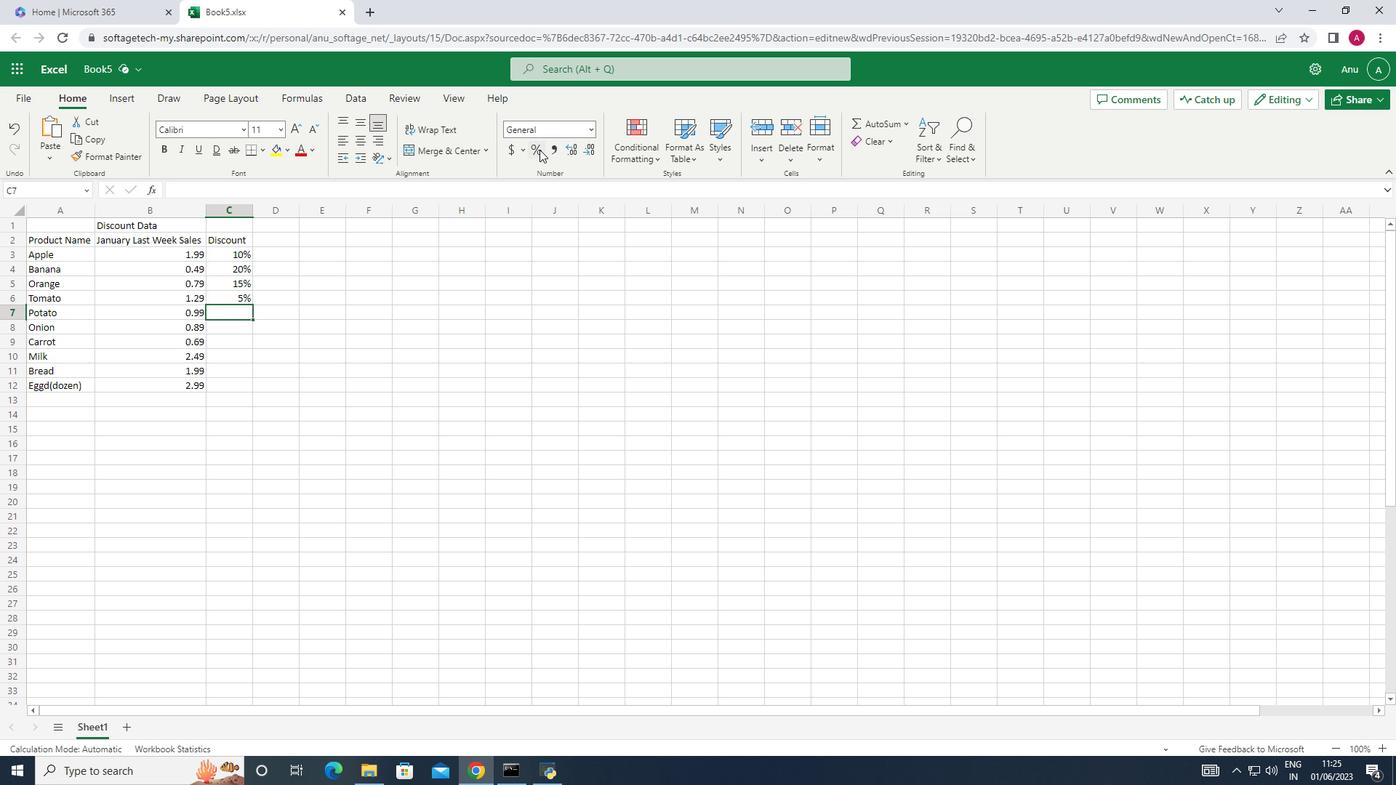 
Action: Key pressed 12<Key.down>
Screenshot: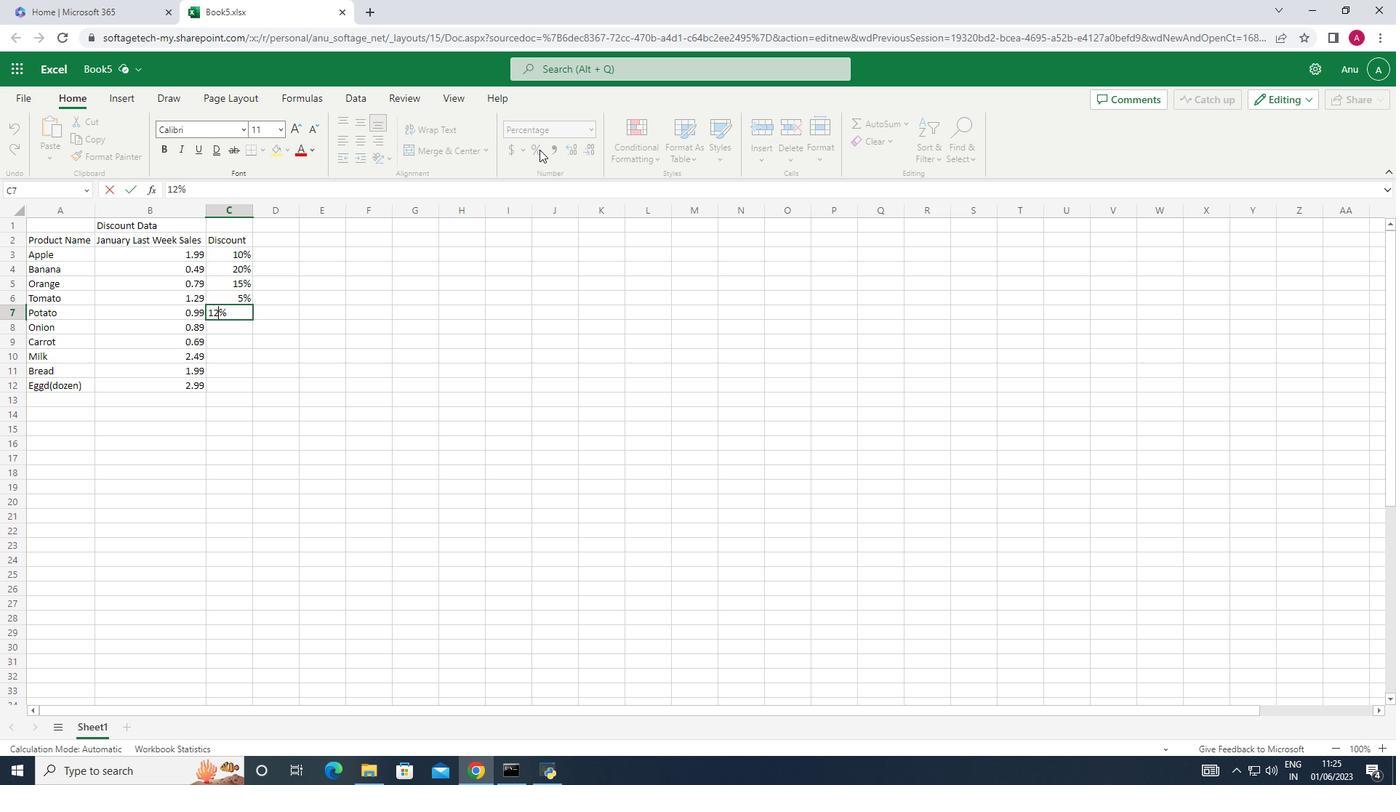 
Action: Mouse pressed left at (539, 149)
Screenshot: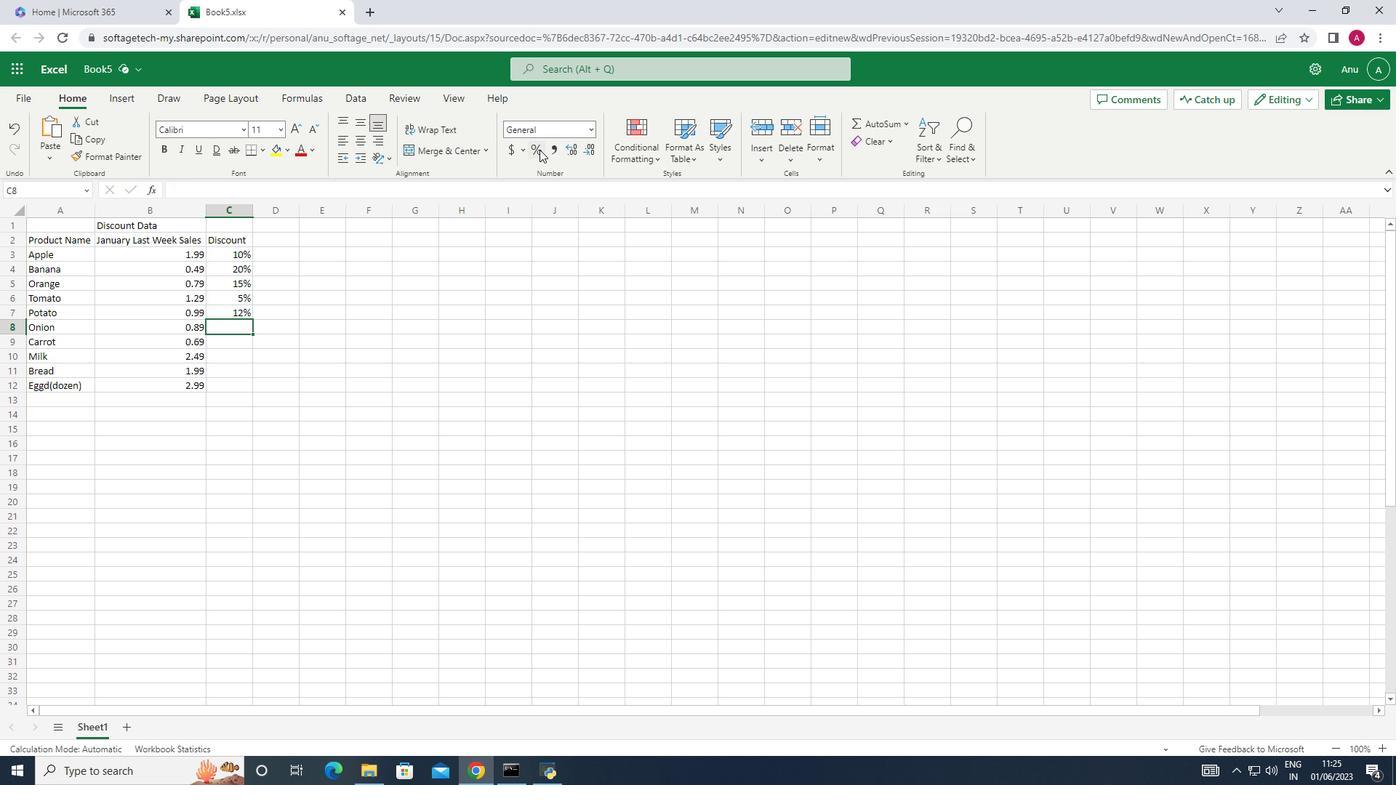 
Action: Key pressed 8<Key.down>2<Key.backspace><Key.down><Key.up>
Screenshot: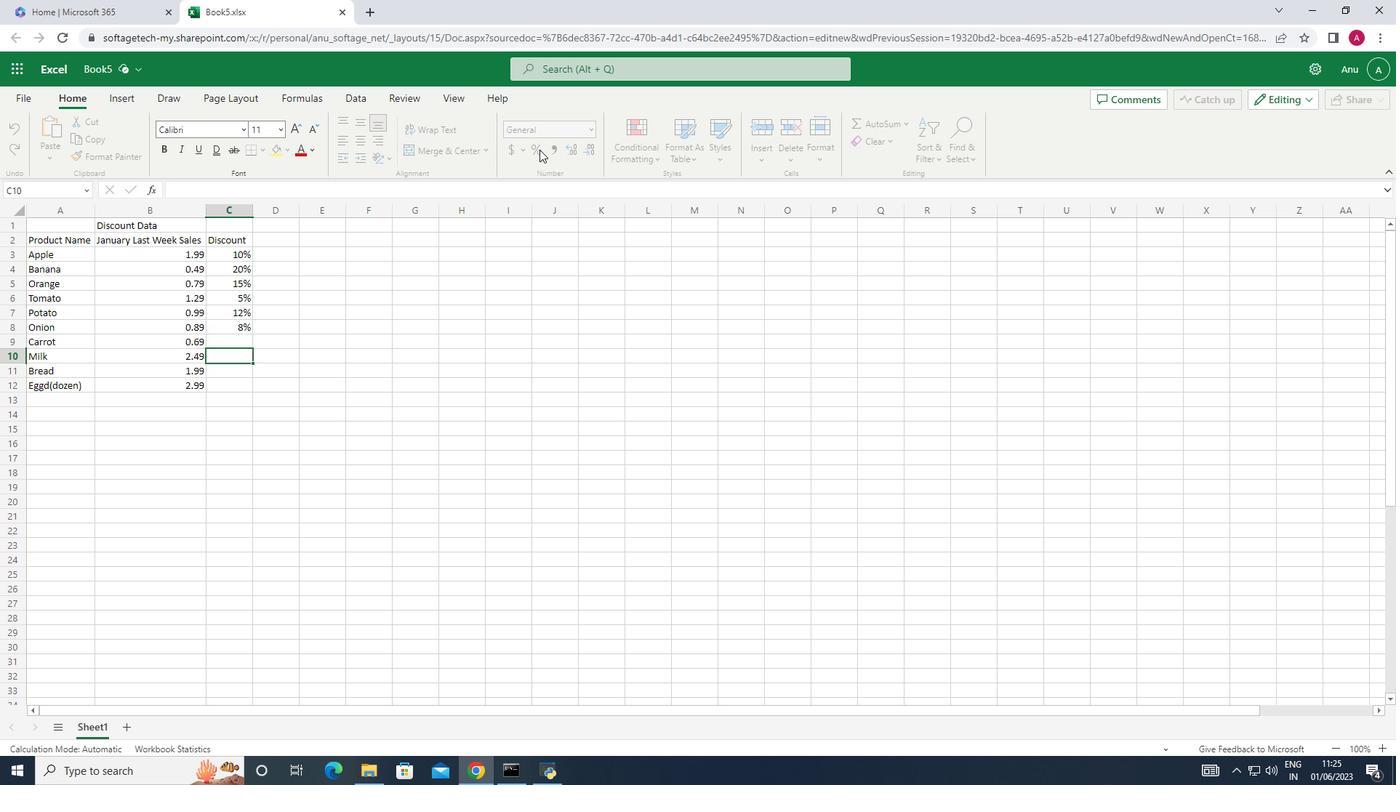 
Action: Mouse pressed left at (539, 149)
Screenshot: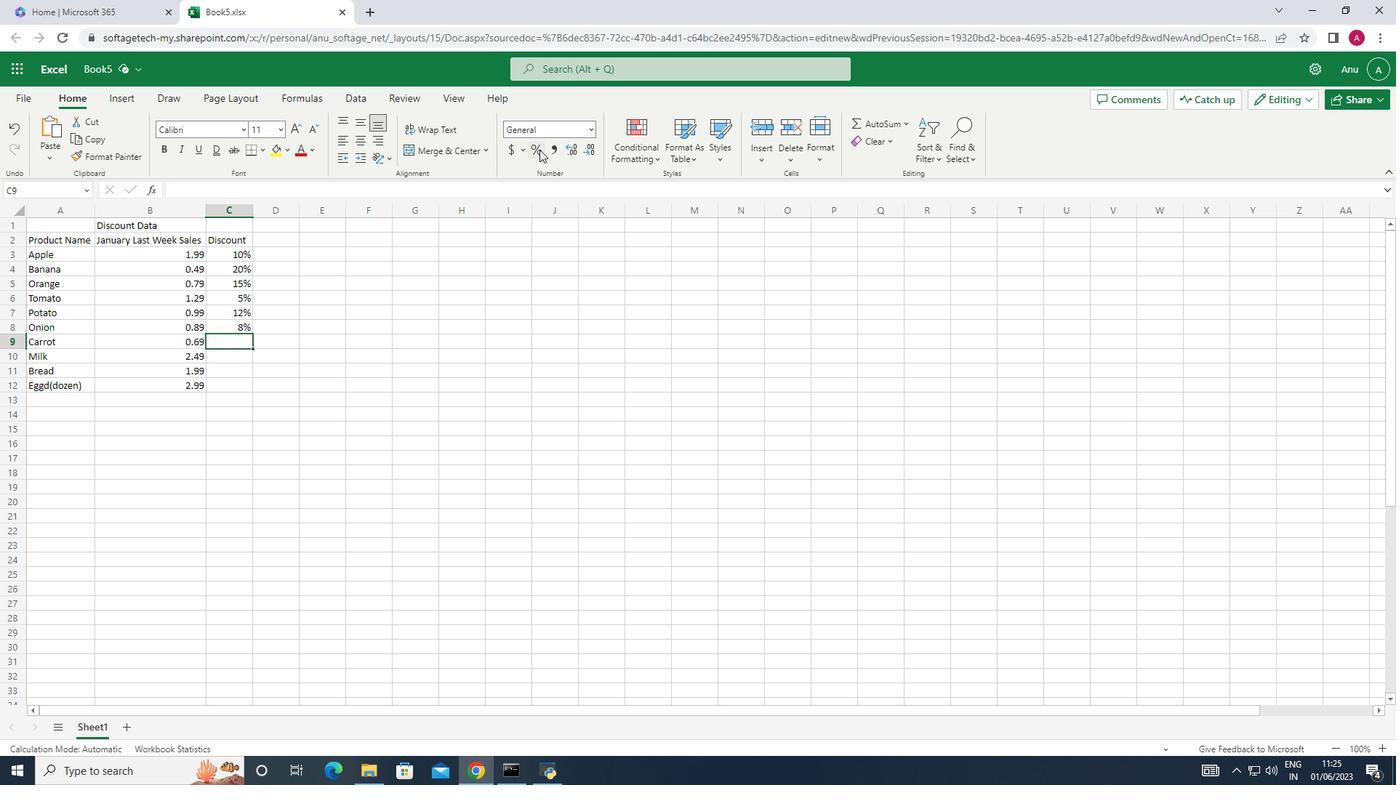 
Action: Key pressed 25<Key.down>
Screenshot: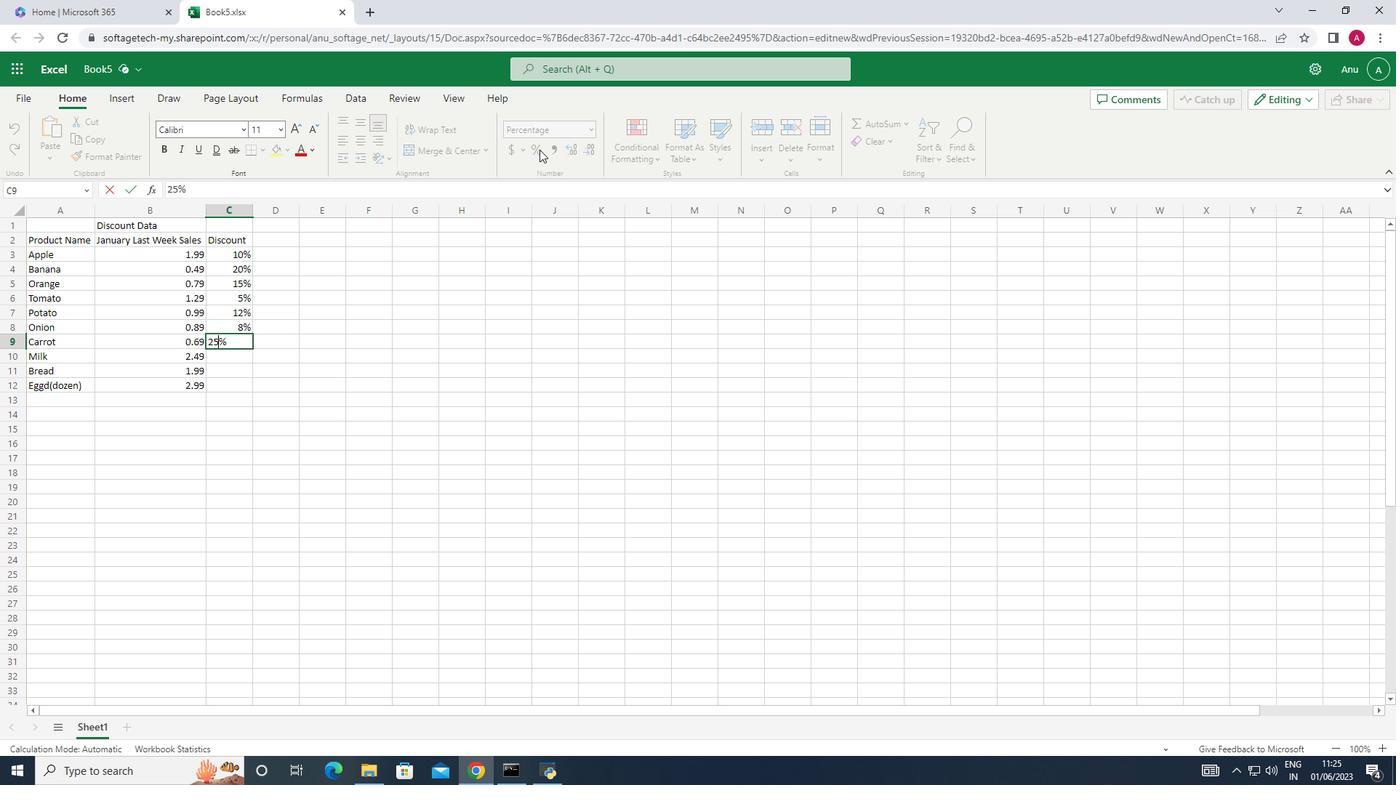 
Action: Mouse pressed left at (539, 149)
Screenshot: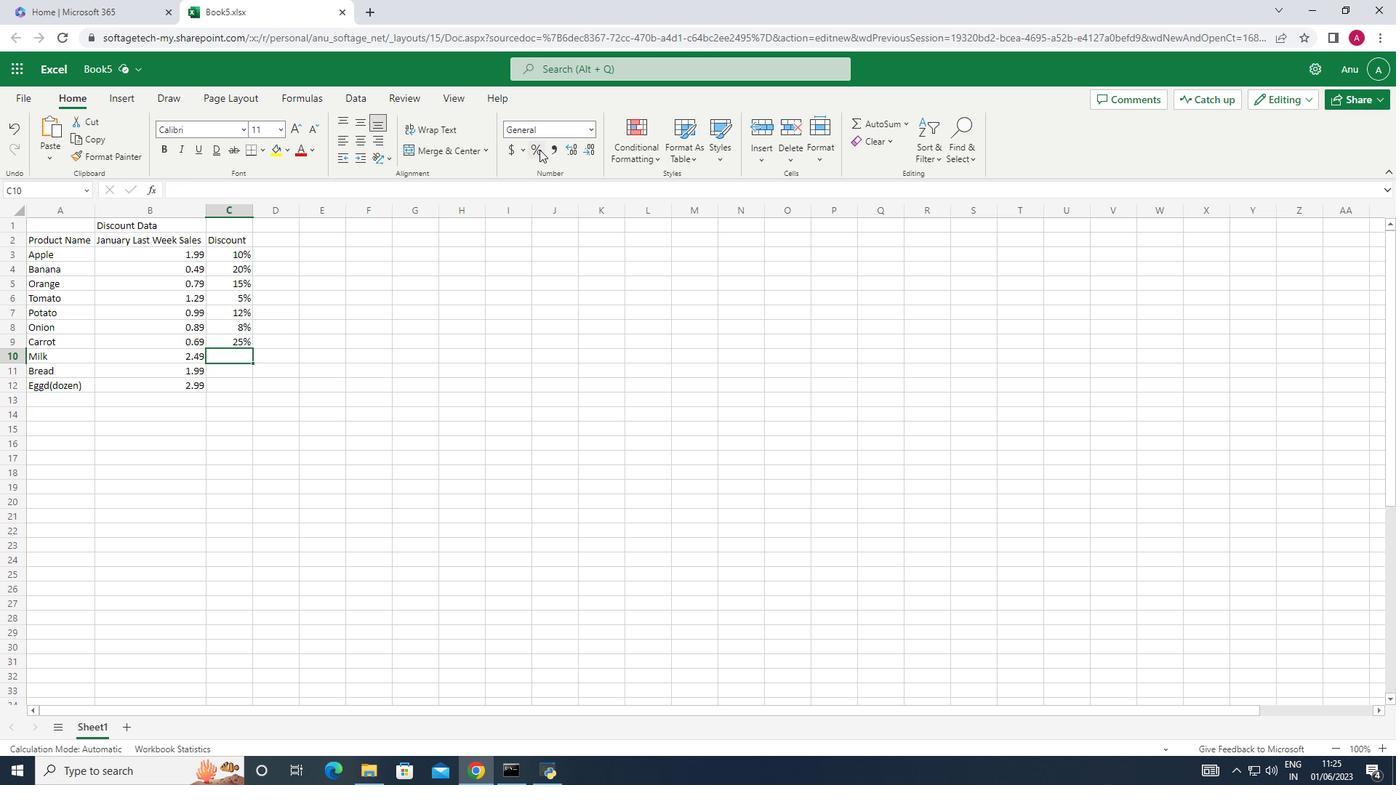
Action: Key pressed 10<Key.down>
Screenshot: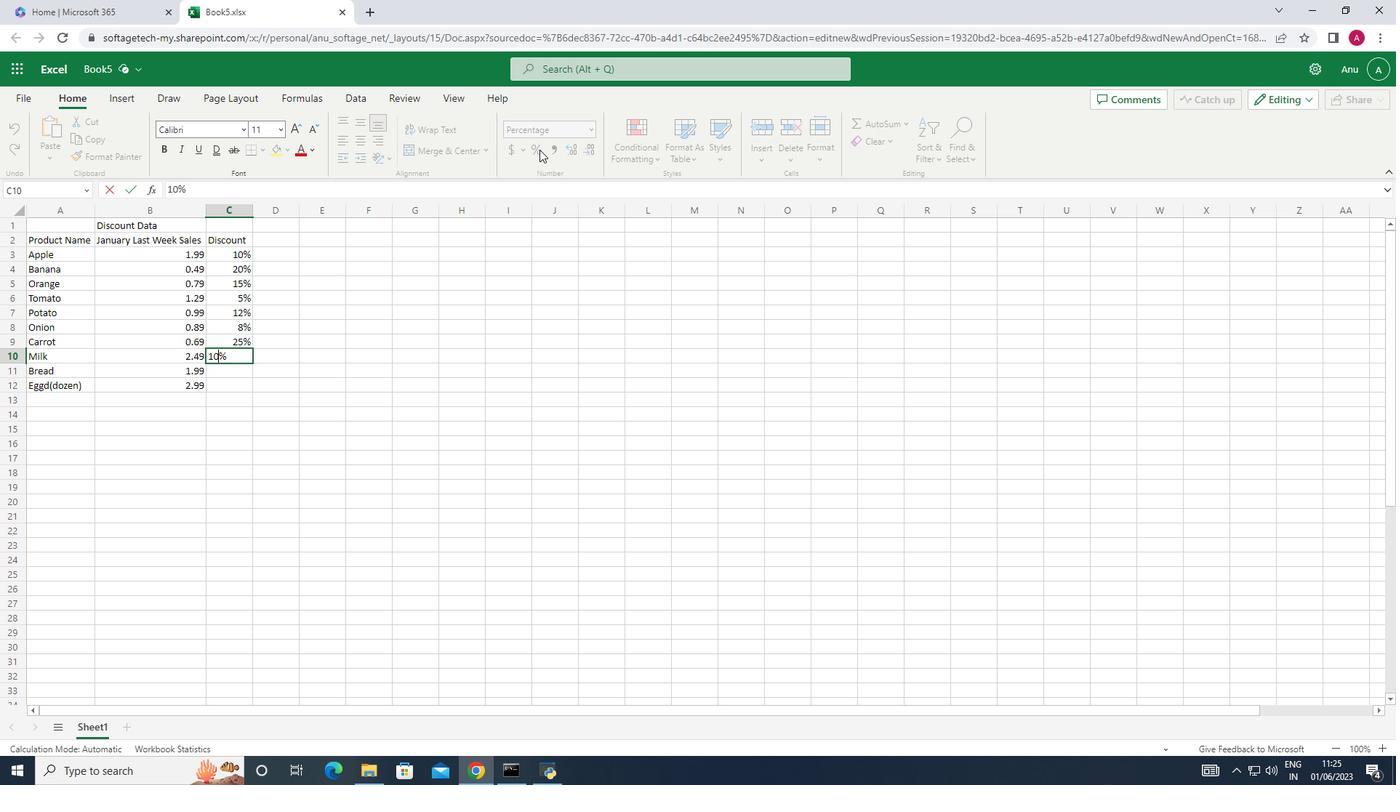
Action: Mouse pressed left at (539, 149)
Screenshot: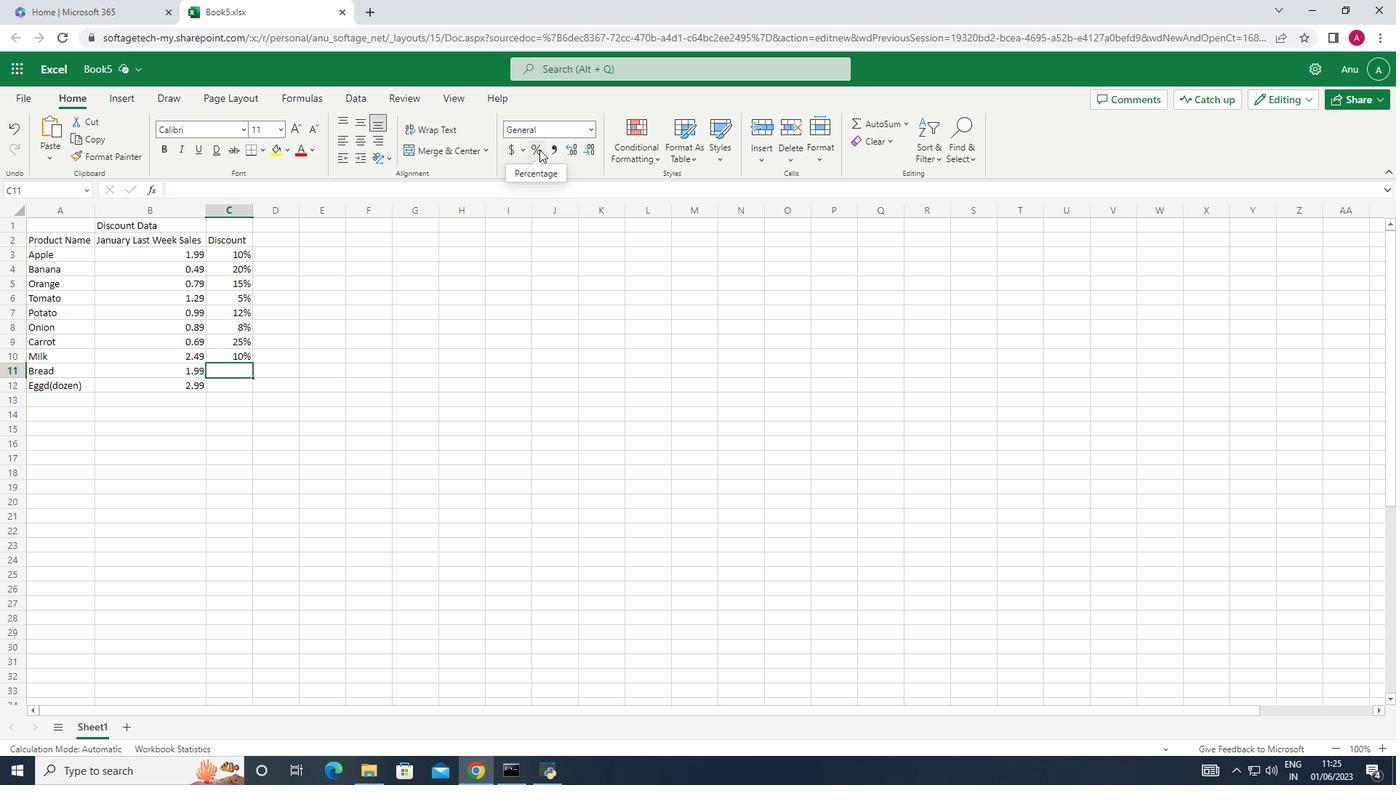 
Action: Key pressed 15<Key.down>
Screenshot: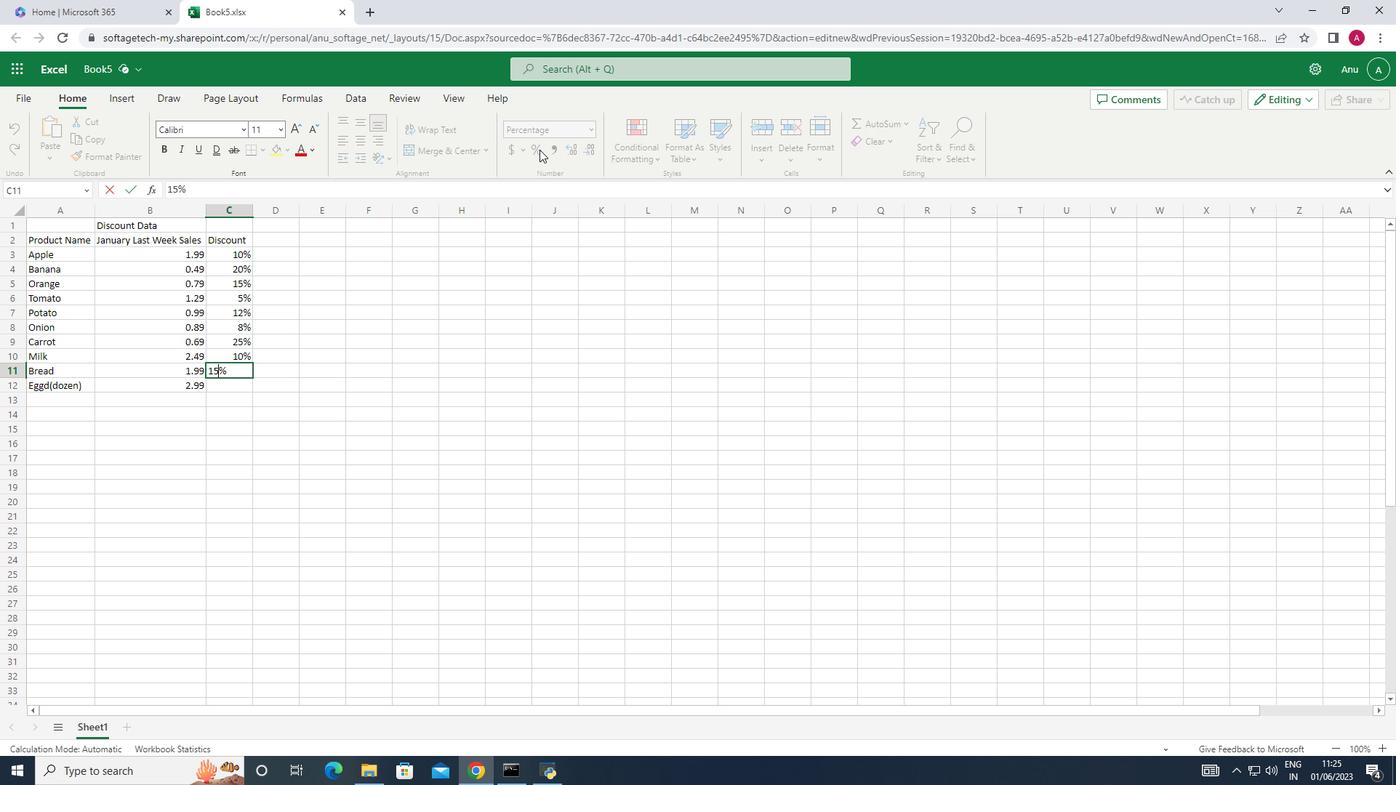 
Action: Mouse pressed left at (539, 149)
Screenshot: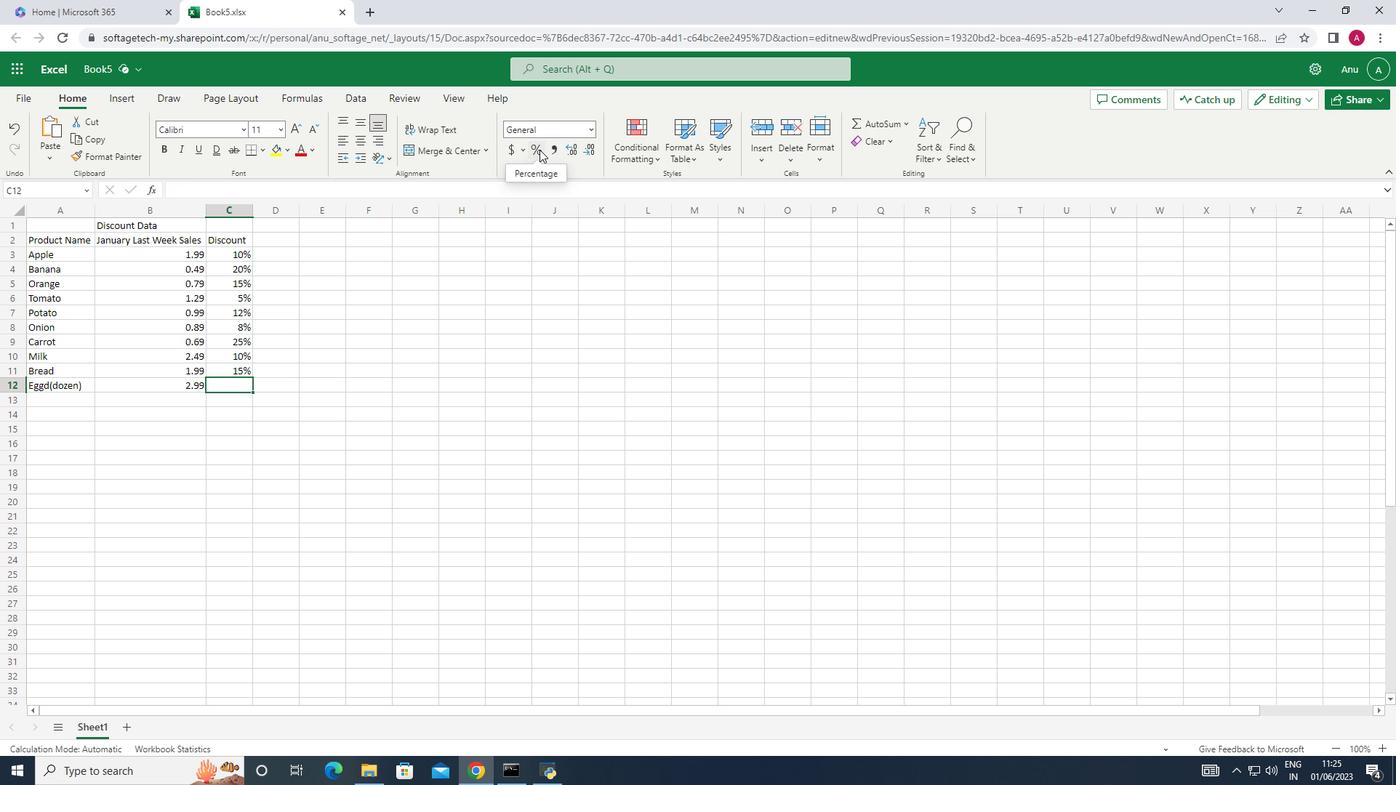 
Action: Key pressed 20
Screenshot: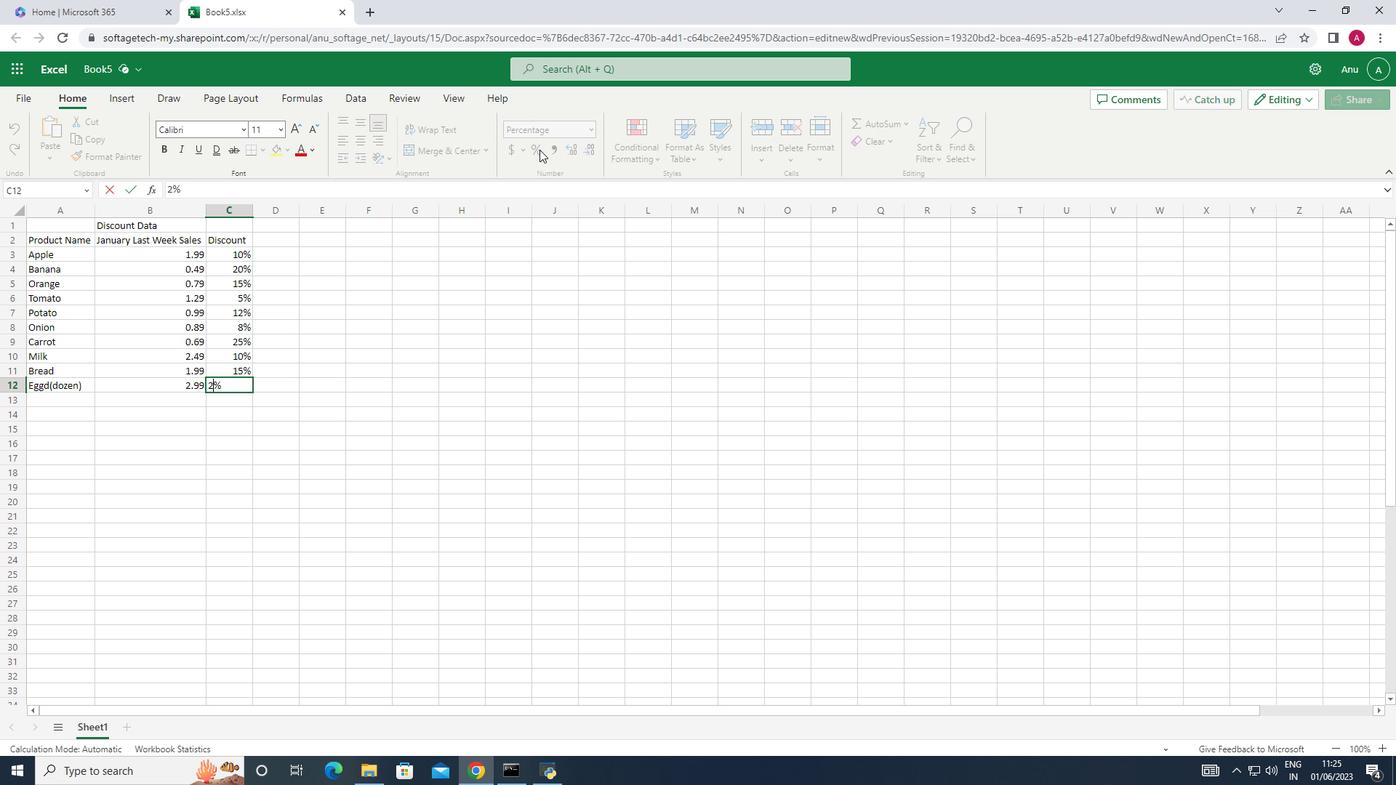 
Action: Mouse moved to (472, 289)
Screenshot: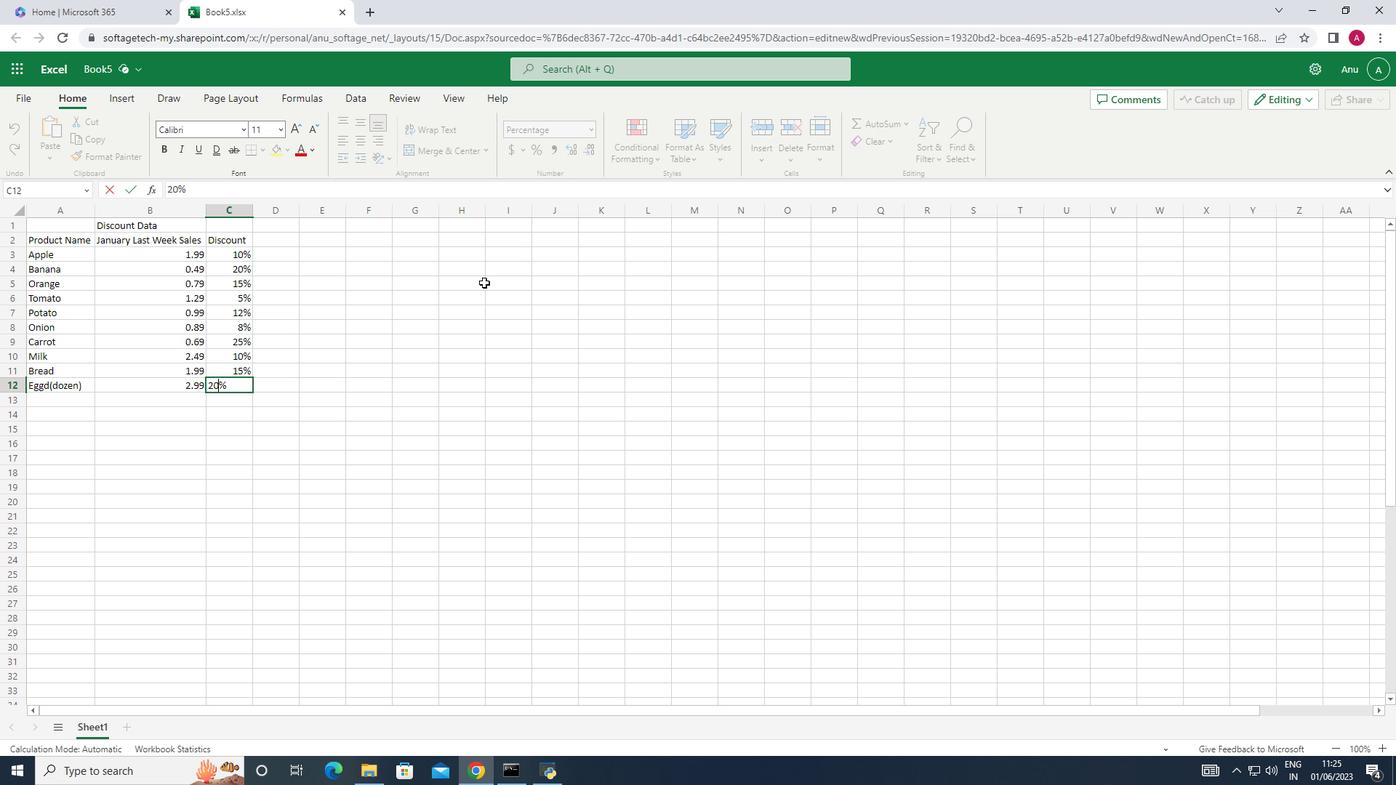 
Action: Mouse pressed left at (472, 289)
Screenshot: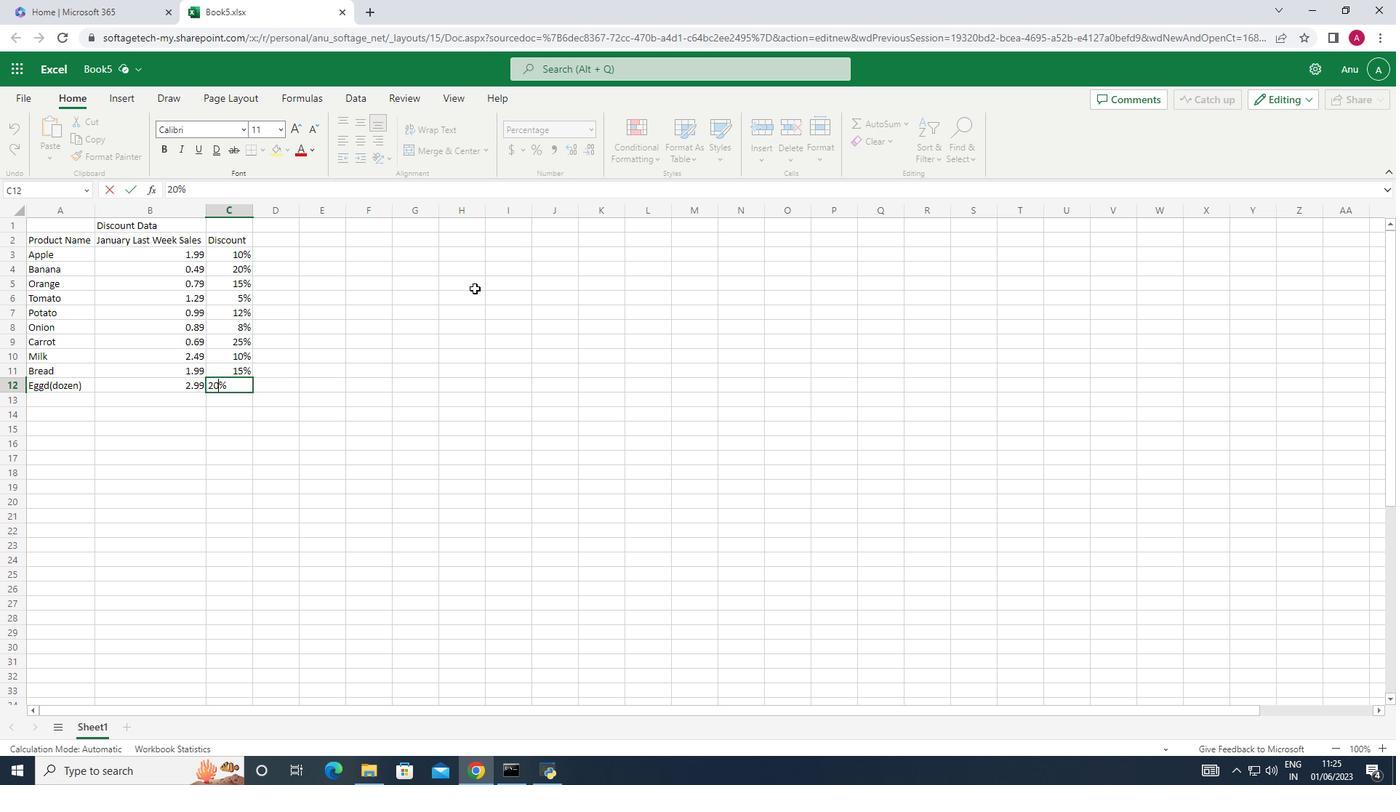 
Action: Mouse moved to (36, 91)
Screenshot: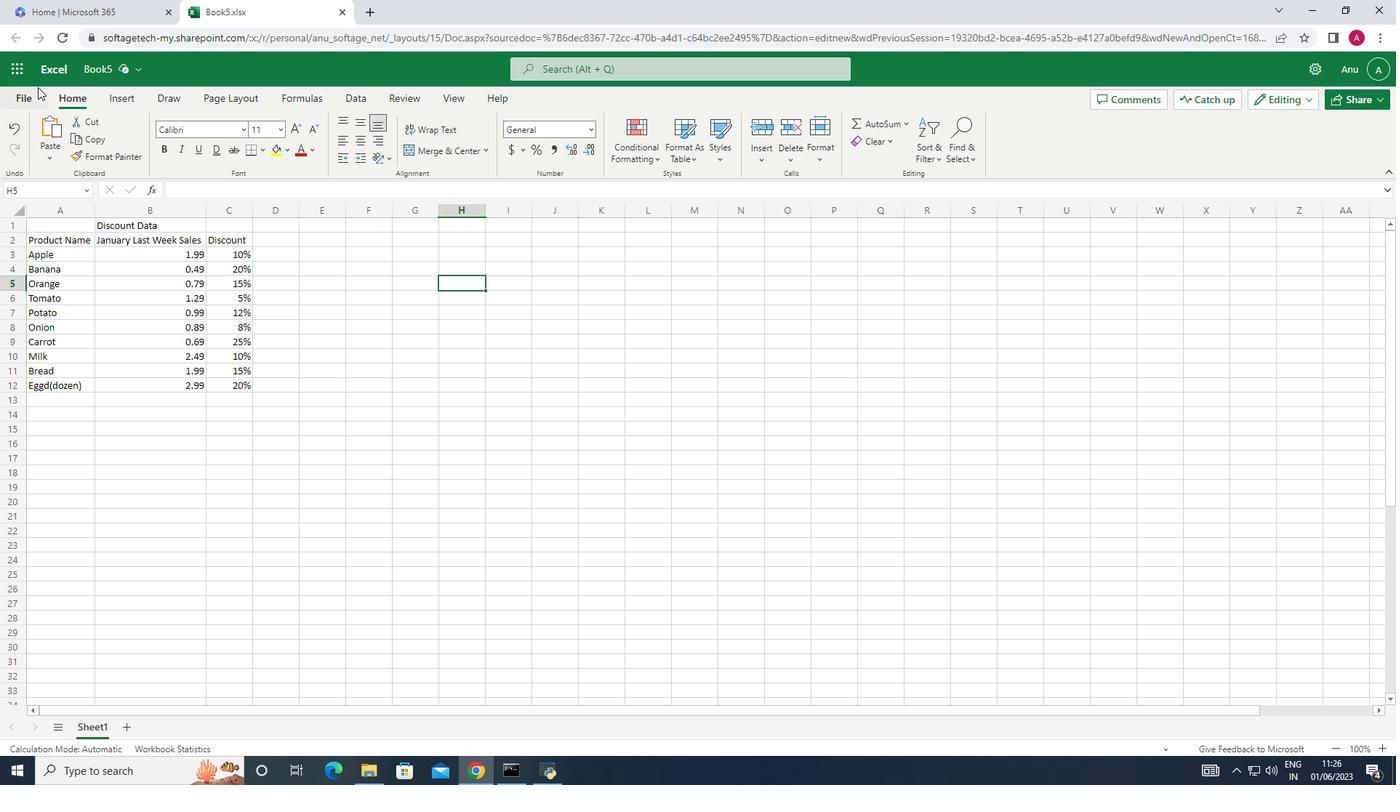 
Action: Mouse pressed left at (36, 91)
Screenshot: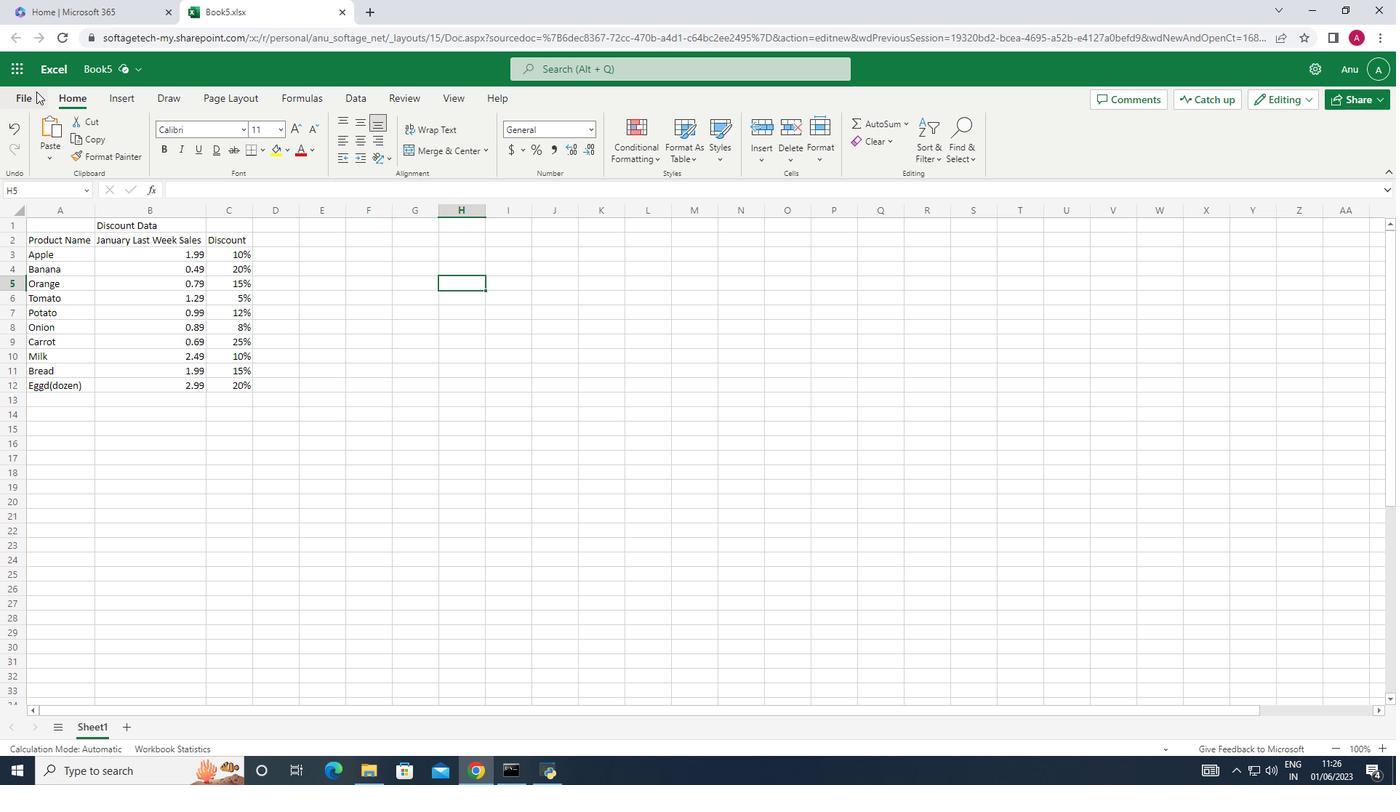 
Action: Mouse moved to (62, 237)
Screenshot: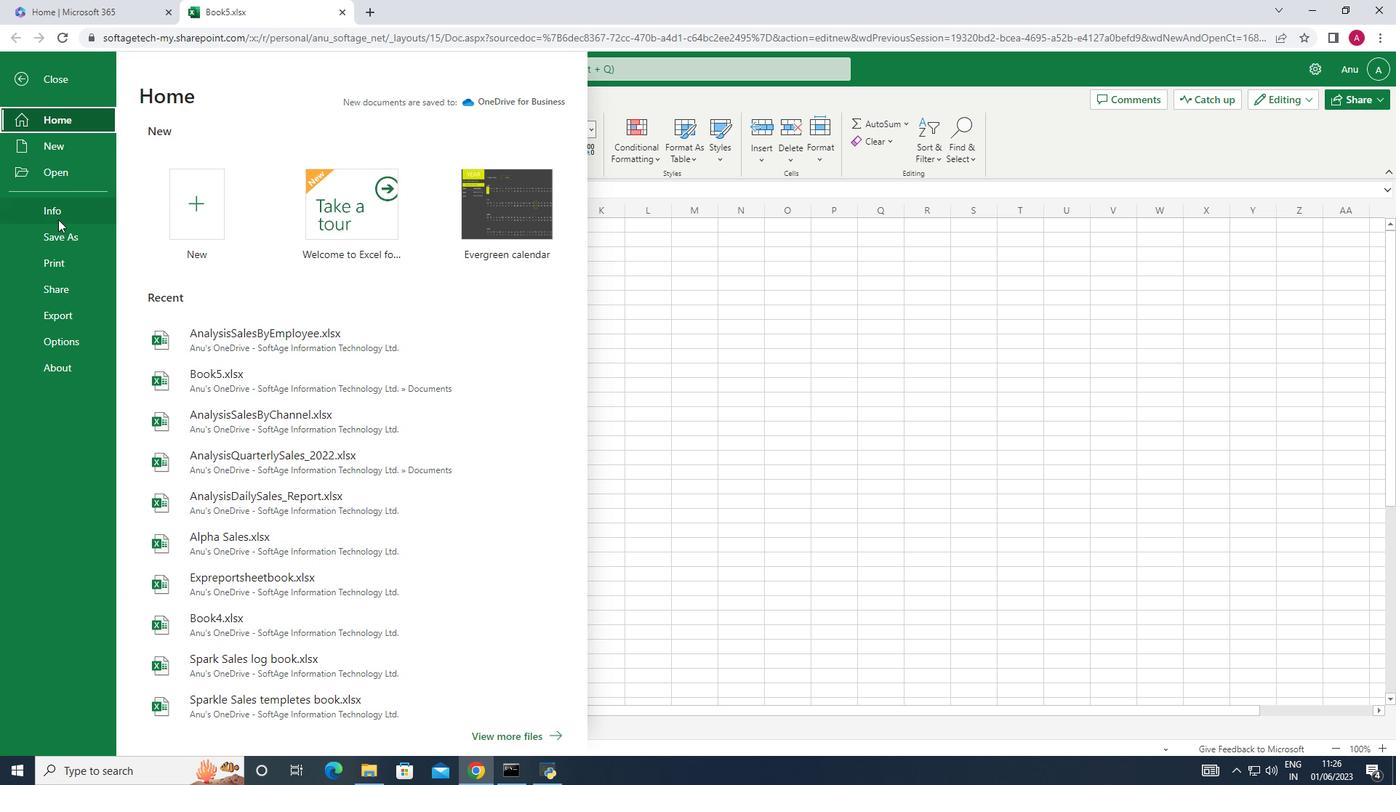 
Action: Mouse pressed left at (62, 237)
Screenshot: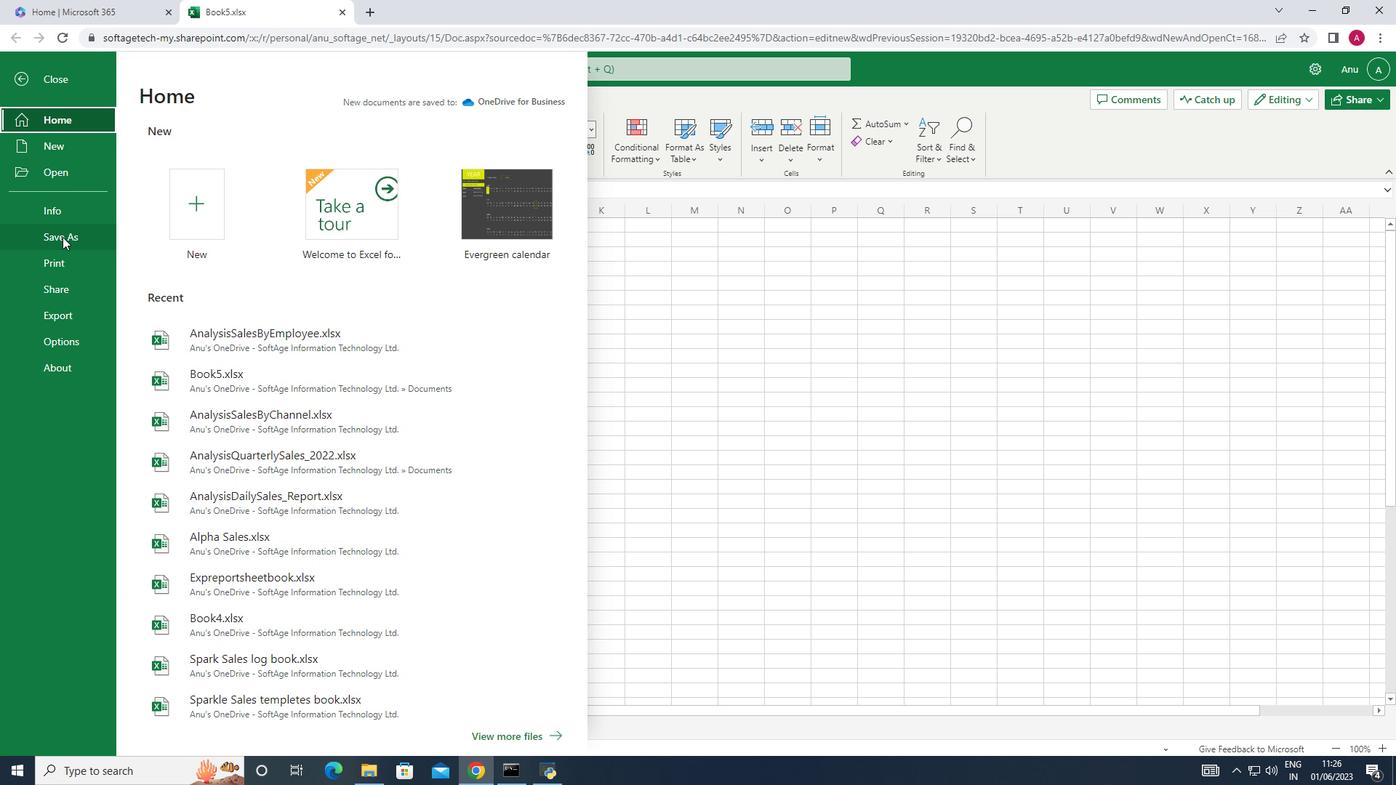 
Action: Mouse moved to (254, 189)
Screenshot: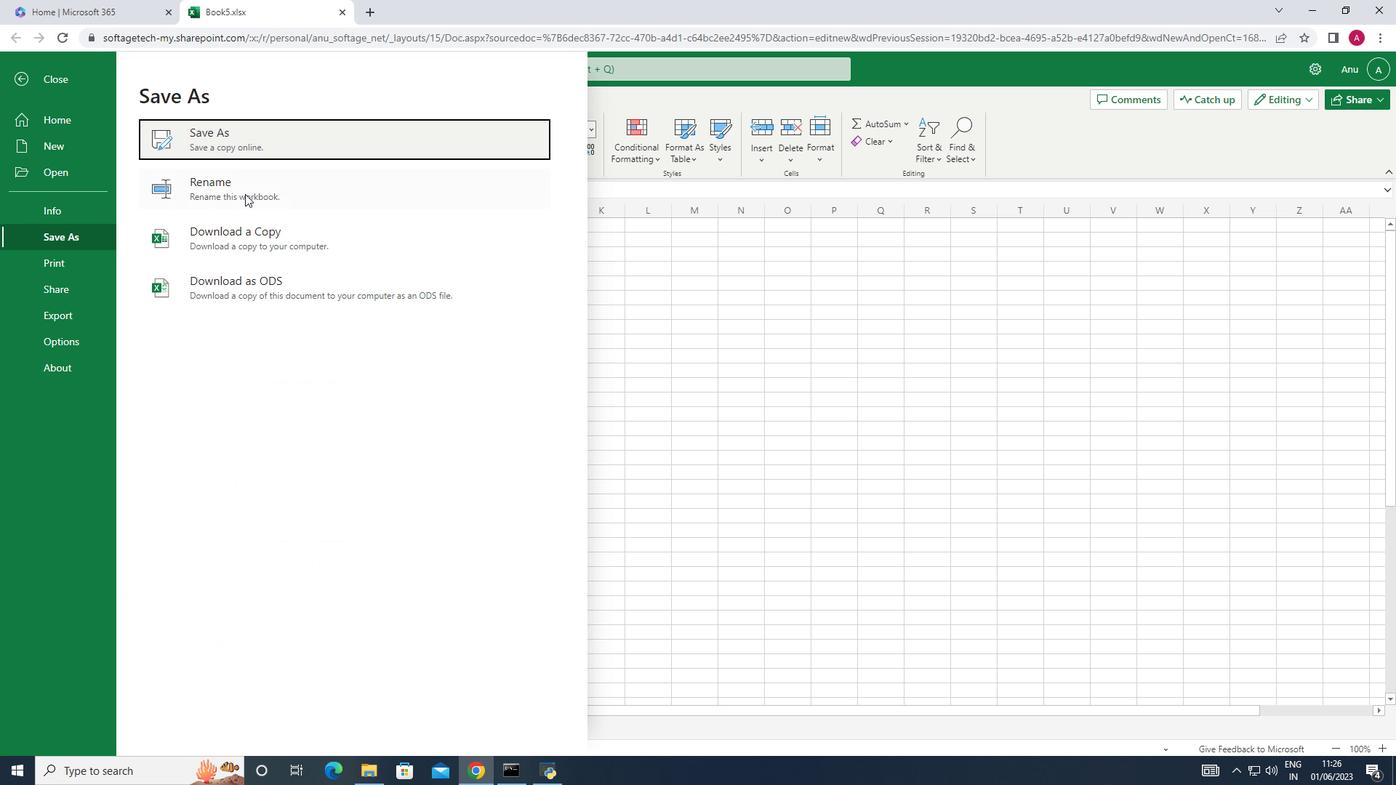 
Action: Mouse pressed left at (254, 189)
Screenshot: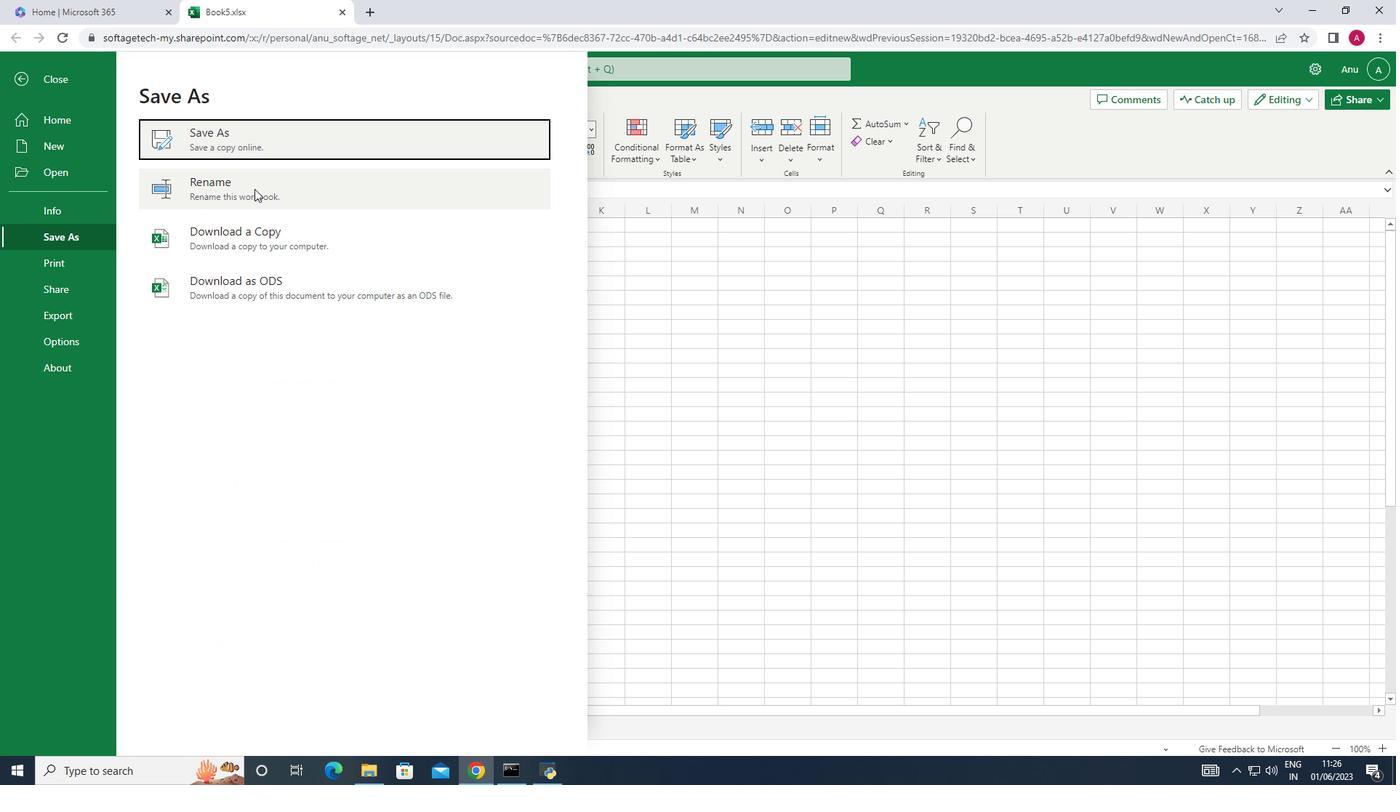 
Action: Key pressed <Key.shift>Analysis<Key.shift>Sales<Key.shift><Key.shift>By<Key.shift>Month<Key.shift_r><Key.shift_r><Key.shift_r><Key.shift_r><Key.shift_r><Key.shift_r><Key.shift_r><Key.shift_r><Key.shift_r><Key.shift_r><Key.shift_r><Key.shift_r><Key.shift_r>_2022<Key.enter>
Screenshot: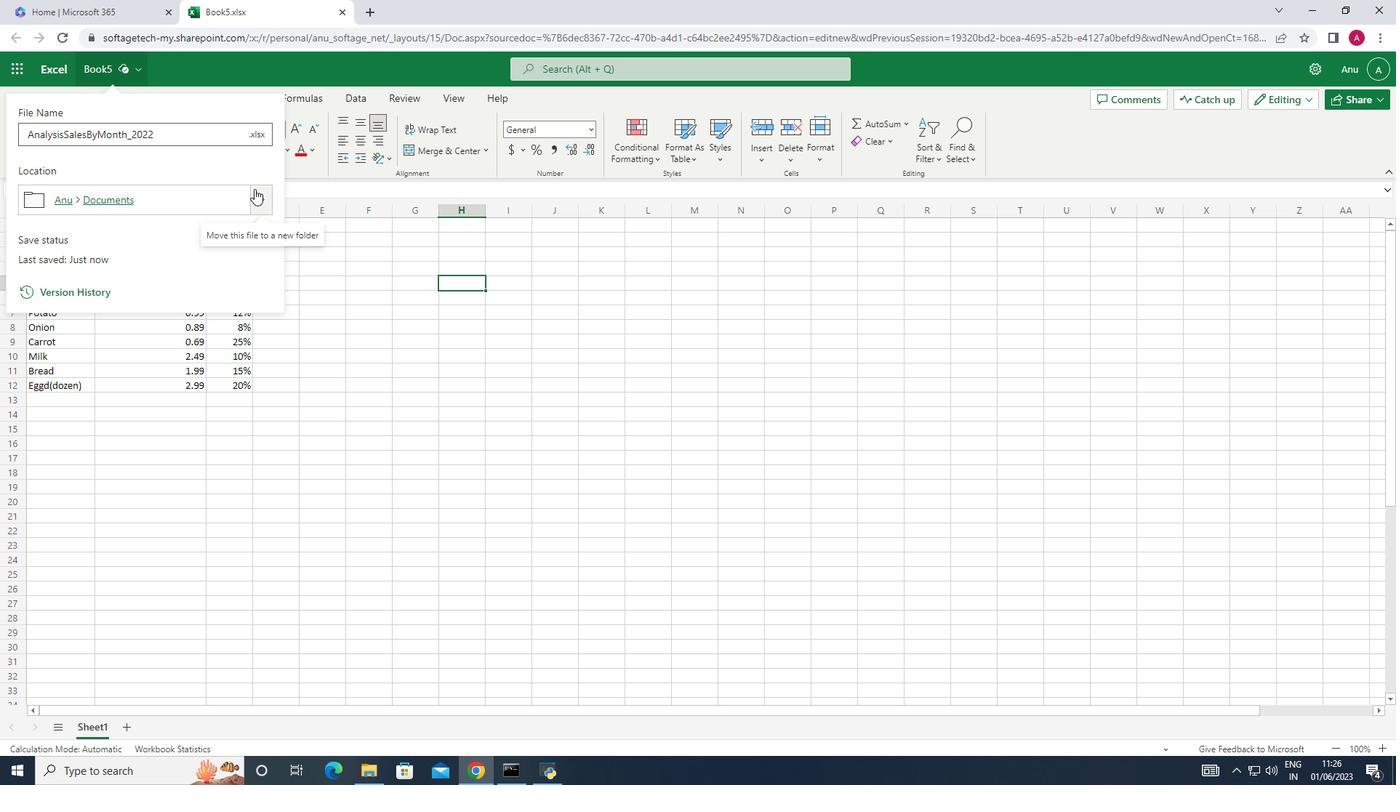 
